 Task: Find directions from Vancouver to Banff National Park in Canada.
Action: Mouse moved to (307, 89)
Screenshot: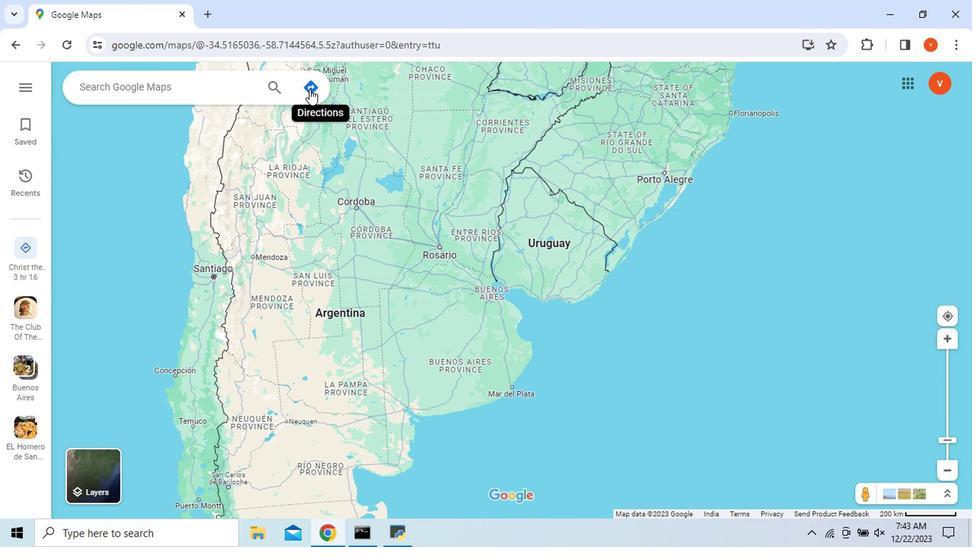 
Action: Mouse pressed left at (307, 89)
Screenshot: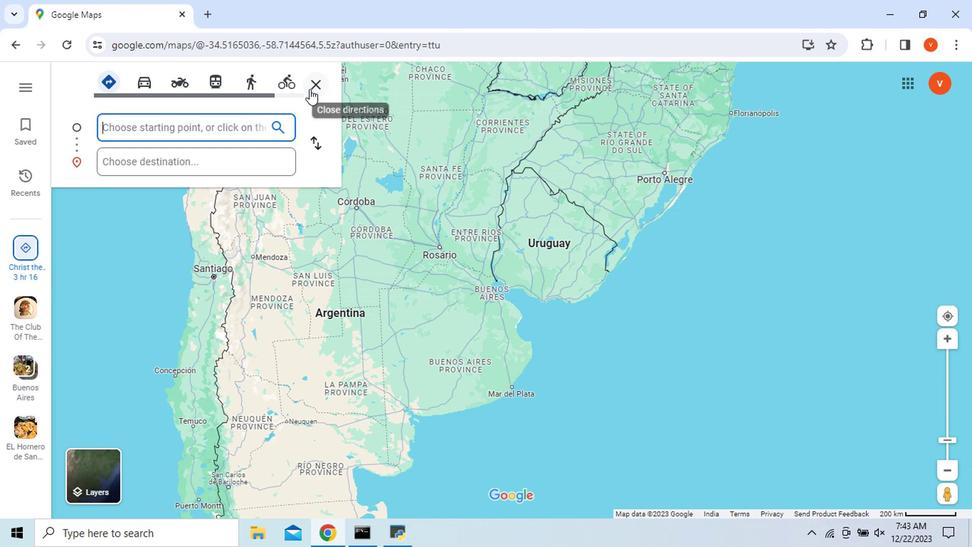 
Action: Mouse moved to (638, 547)
Screenshot: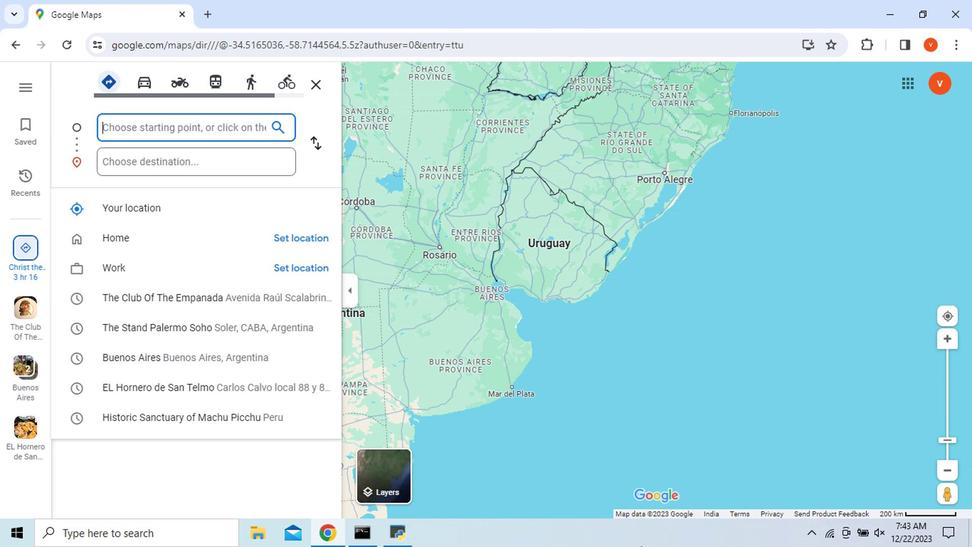 
Action: Key pressed <Key.shift>Vancouver
Screenshot: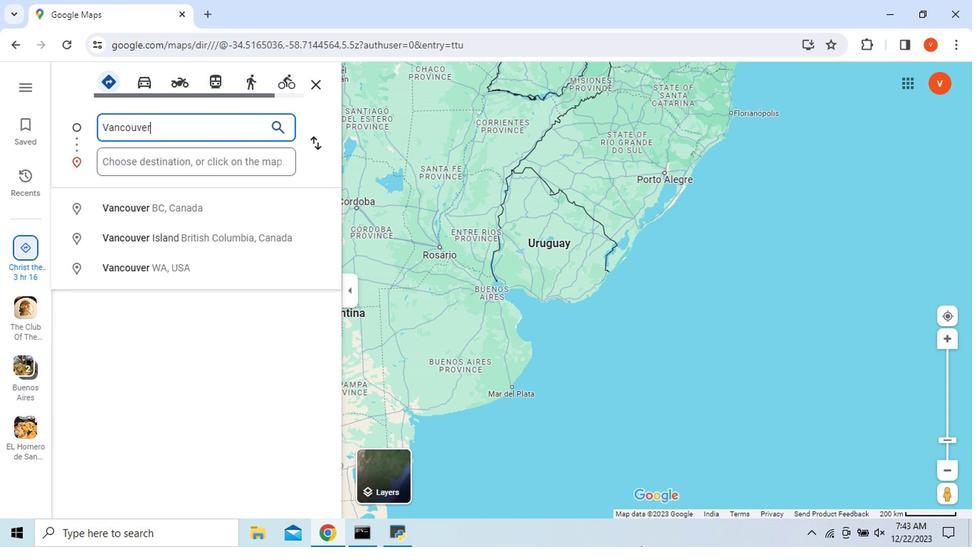 
Action: Mouse moved to (107, 203)
Screenshot: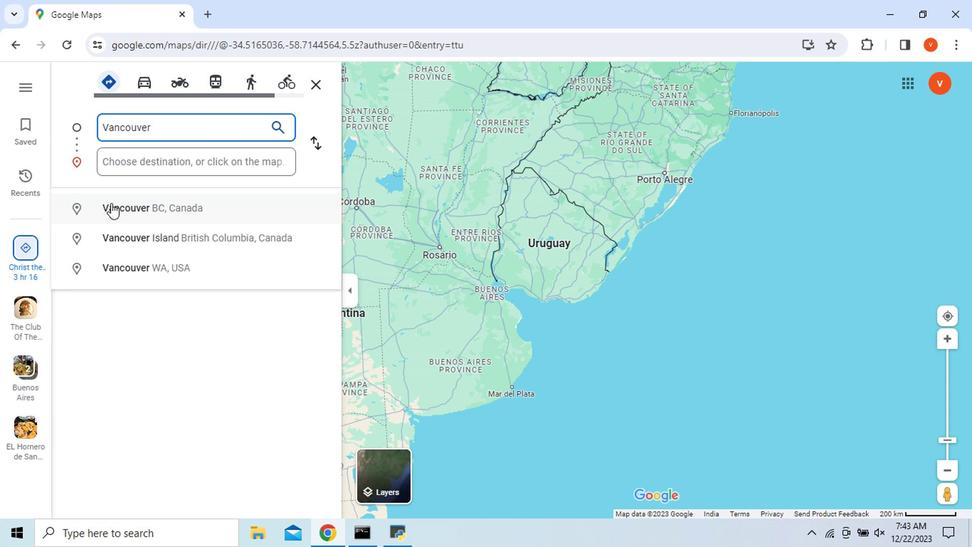 
Action: Mouse pressed left at (107, 203)
Screenshot: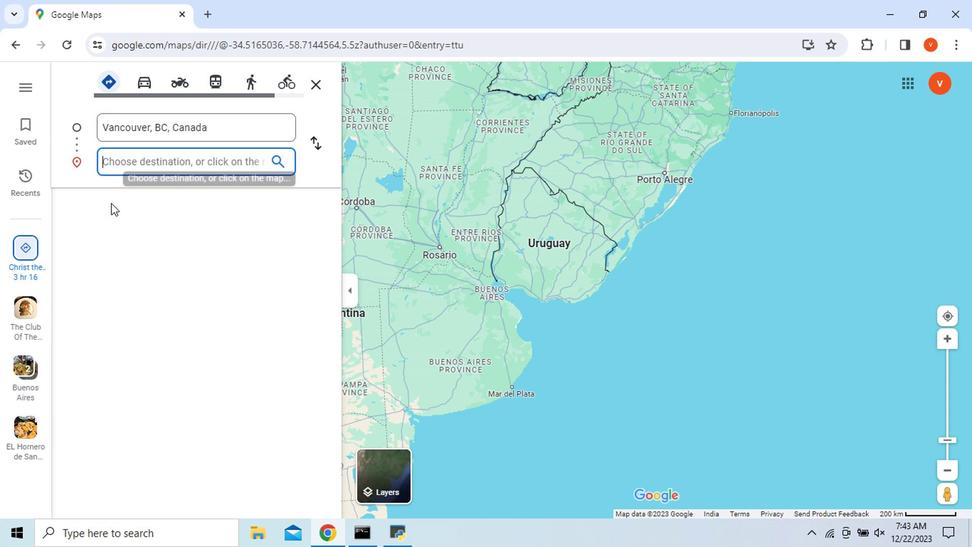 
Action: Mouse moved to (242, 548)
Screenshot: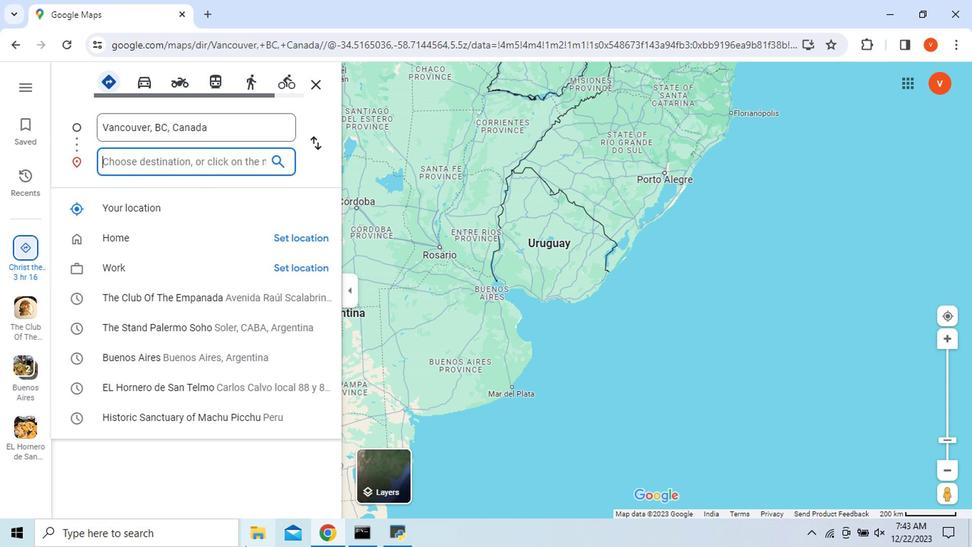 
Action: Key pressed <Key.shift>Banff
Screenshot: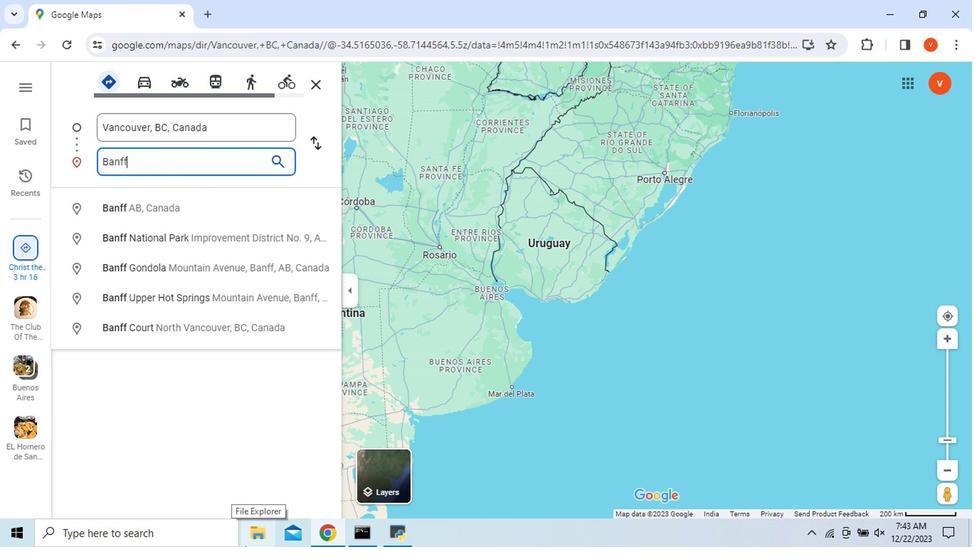 
Action: Mouse moved to (172, 235)
Screenshot: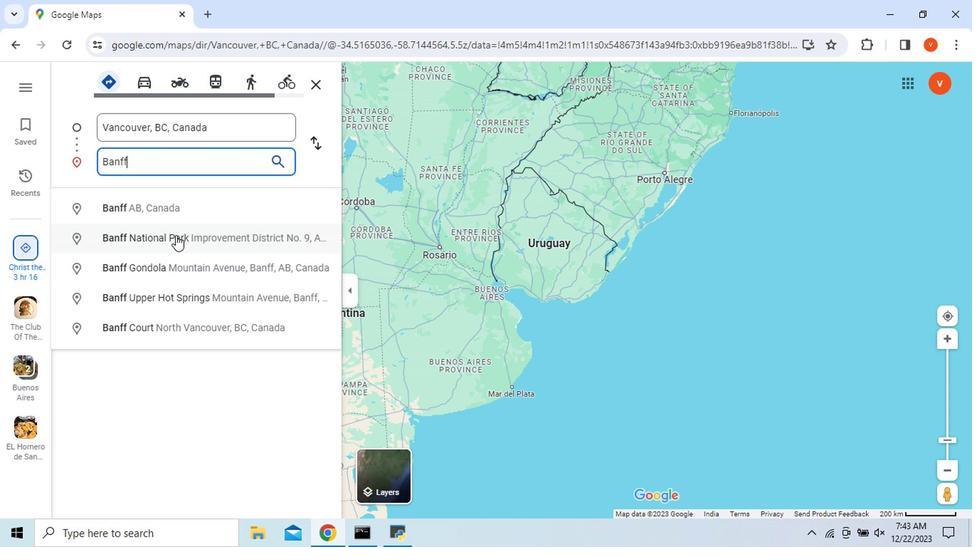 
Action: Mouse pressed left at (172, 235)
Screenshot: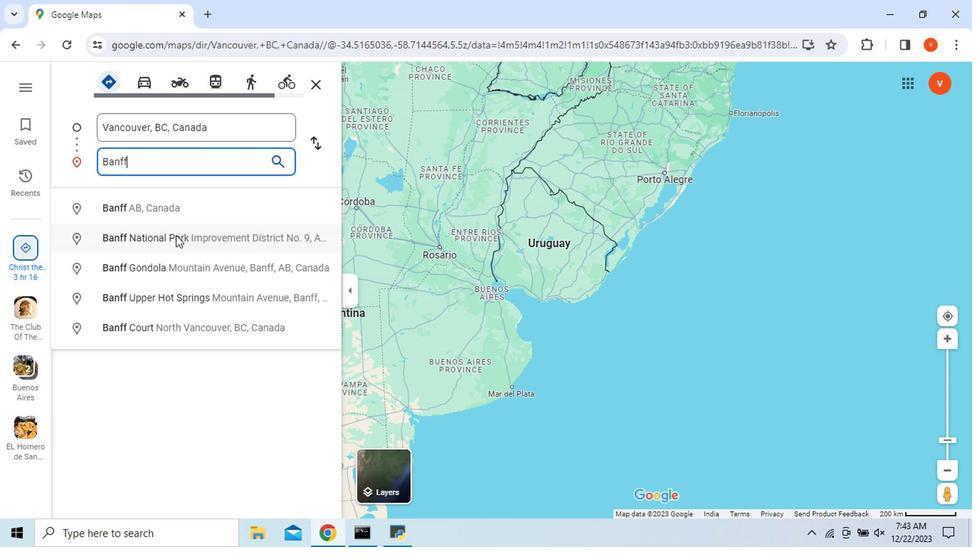 
Action: Mouse moved to (114, 399)
Screenshot: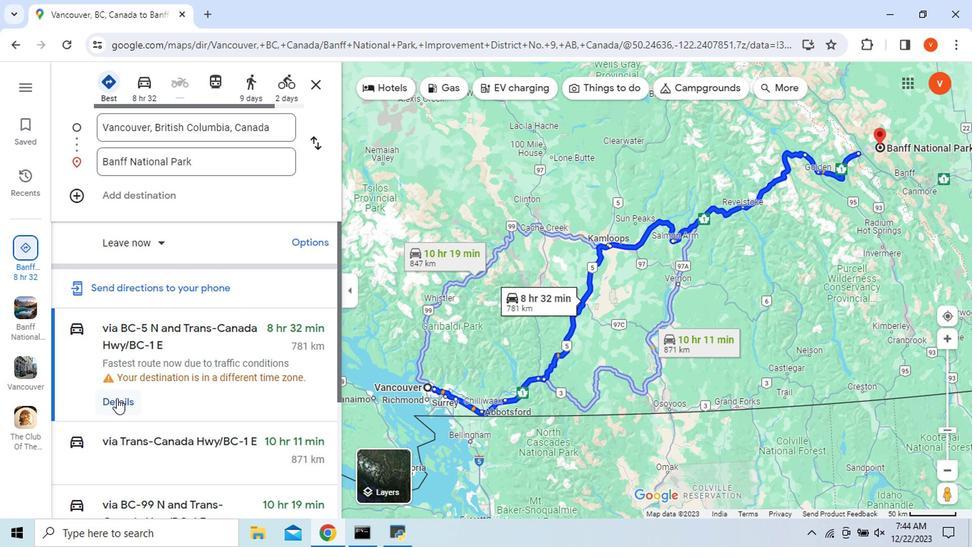 
Action: Mouse pressed left at (114, 399)
Screenshot: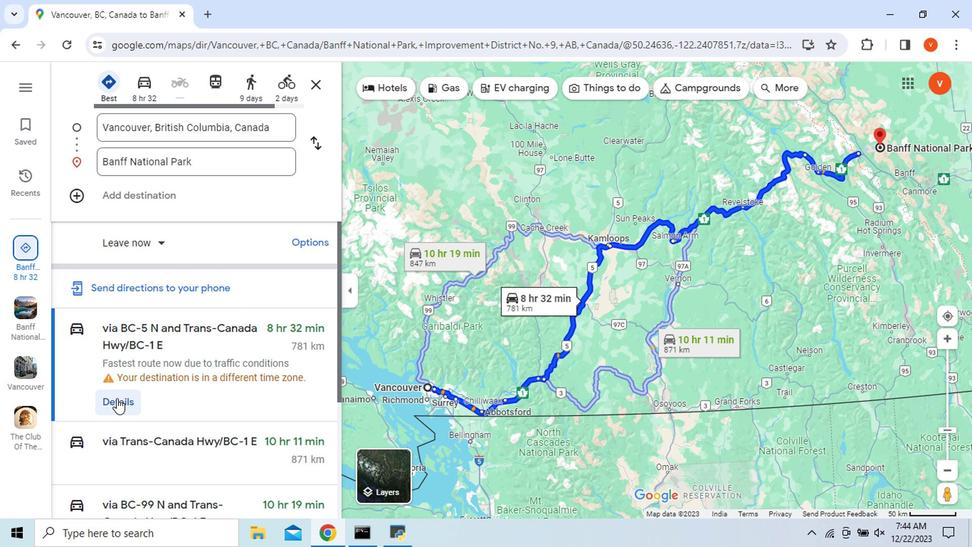 
Action: Mouse moved to (76, 278)
Screenshot: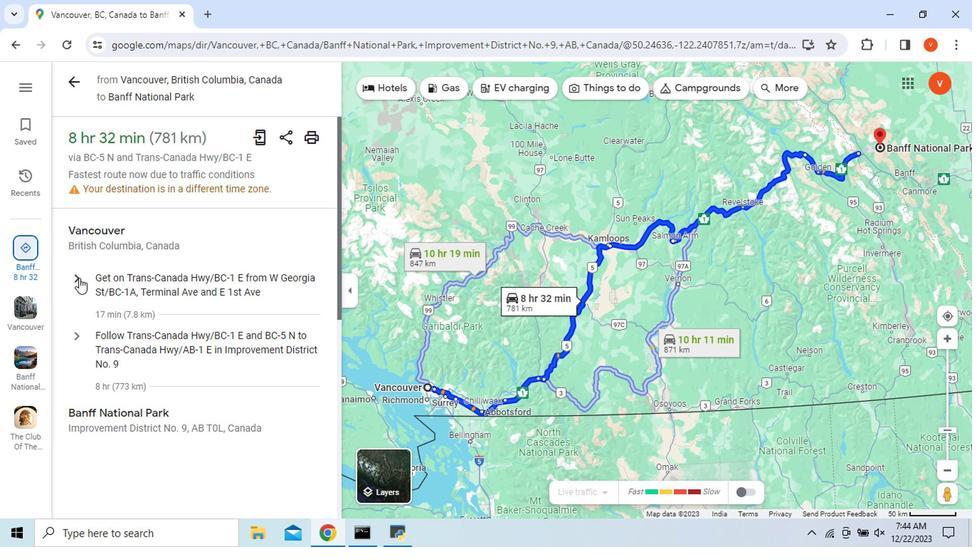 
Action: Mouse pressed left at (76, 278)
Screenshot: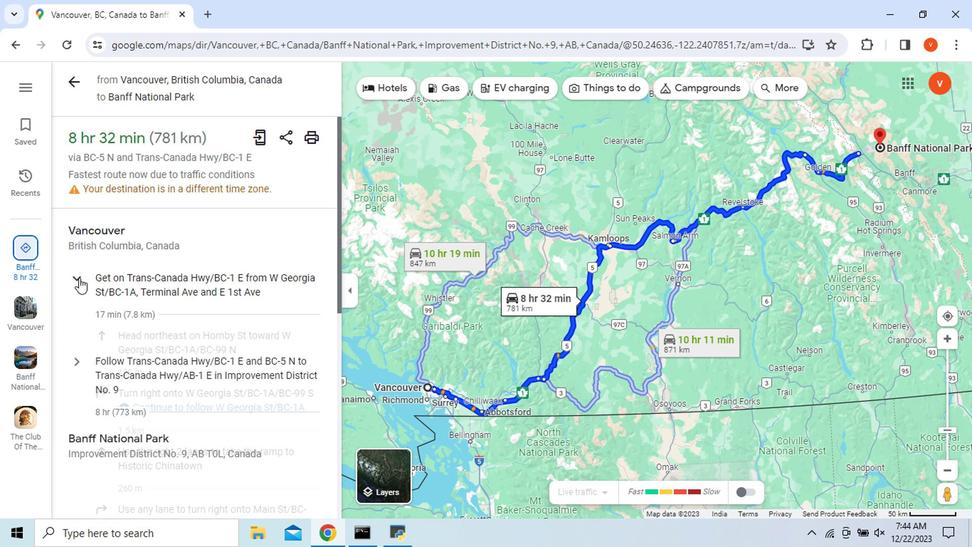 
Action: Mouse moved to (64, 307)
Screenshot: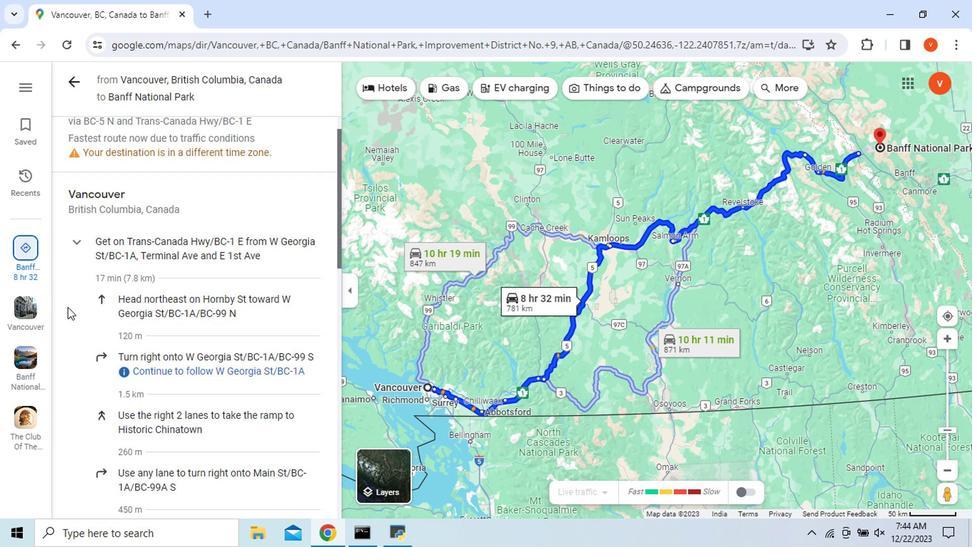 
Action: Mouse scrolled (64, 307) with delta (0, 0)
Screenshot: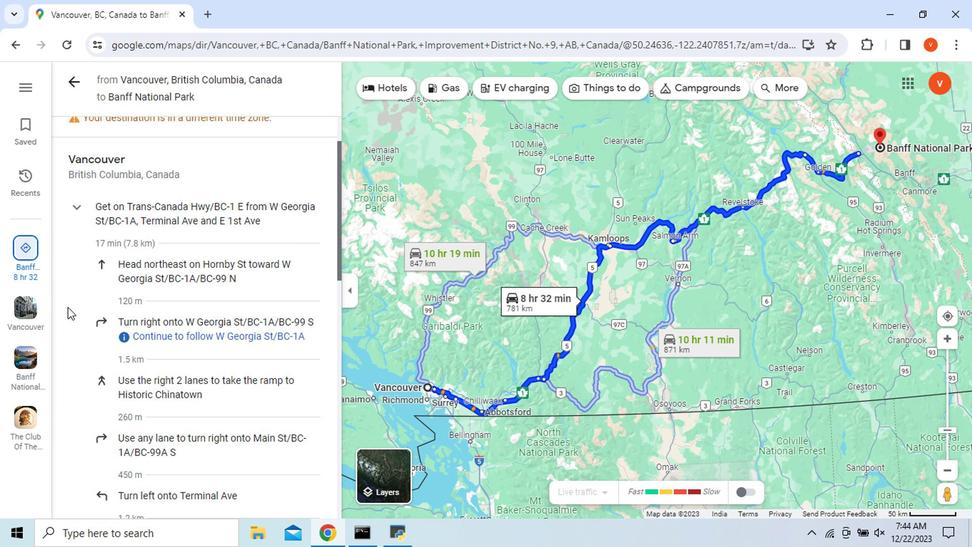 
Action: Mouse scrolled (64, 307) with delta (0, 0)
Screenshot: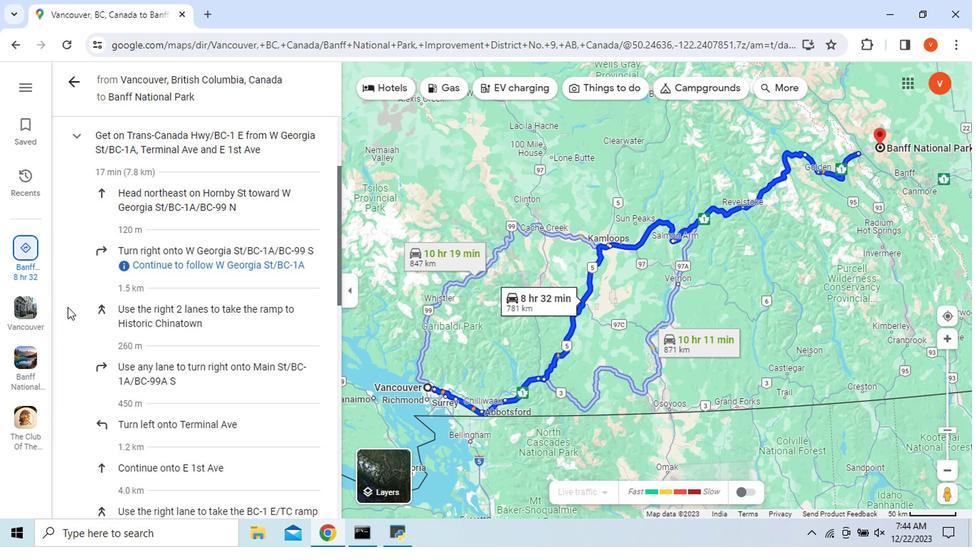 
Action: Mouse scrolled (64, 307) with delta (0, 0)
Screenshot: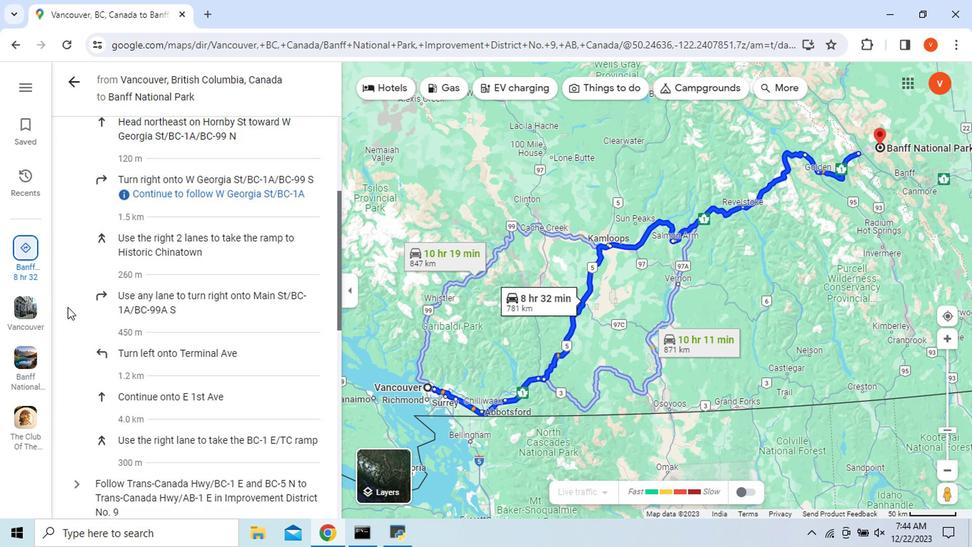 
Action: Mouse scrolled (64, 307) with delta (0, 0)
Screenshot: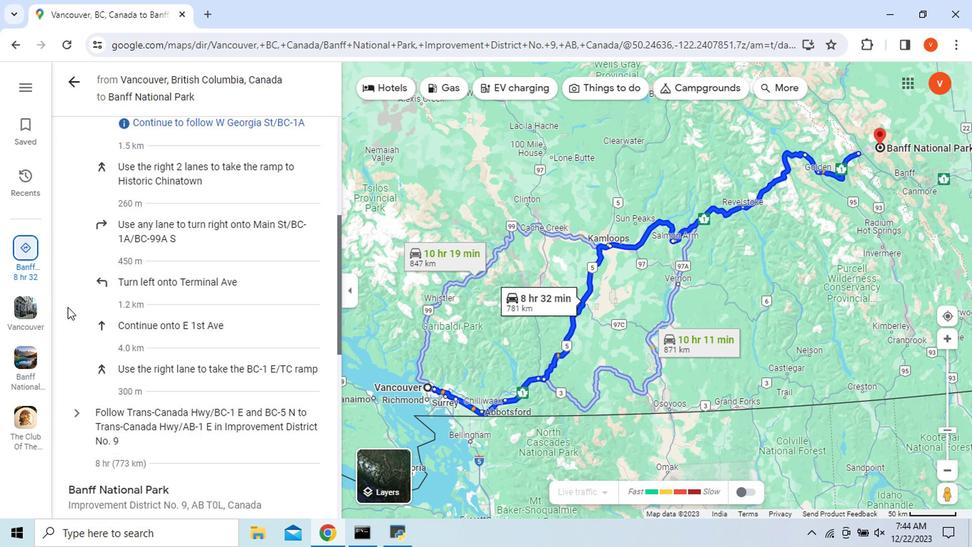 
Action: Mouse scrolled (64, 307) with delta (0, 0)
Screenshot: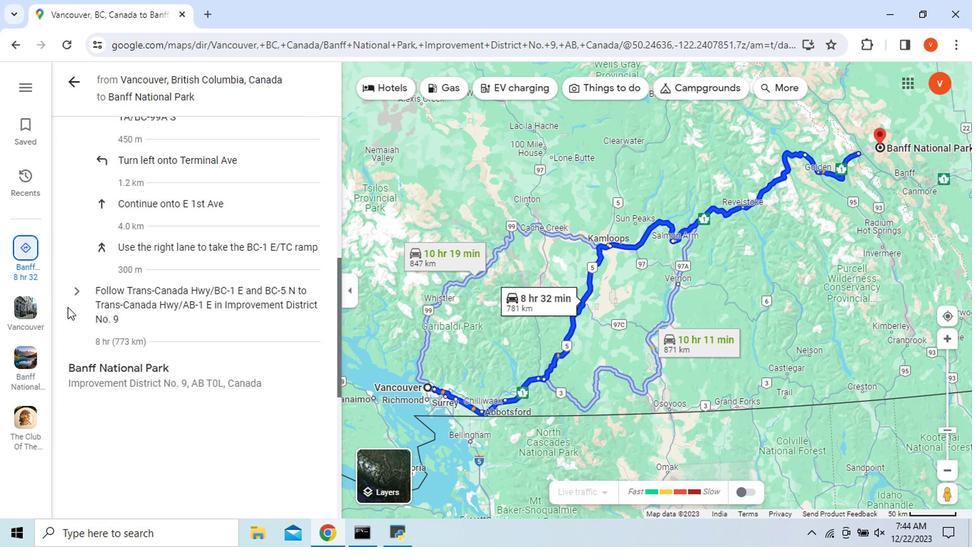 
Action: Mouse scrolled (64, 307) with delta (0, 0)
Screenshot: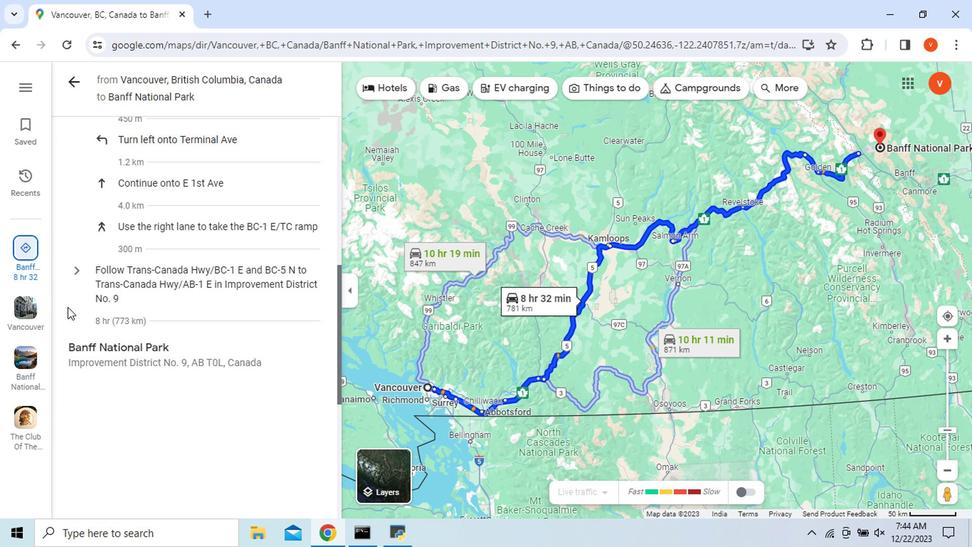 
Action: Mouse moved to (72, 267)
Screenshot: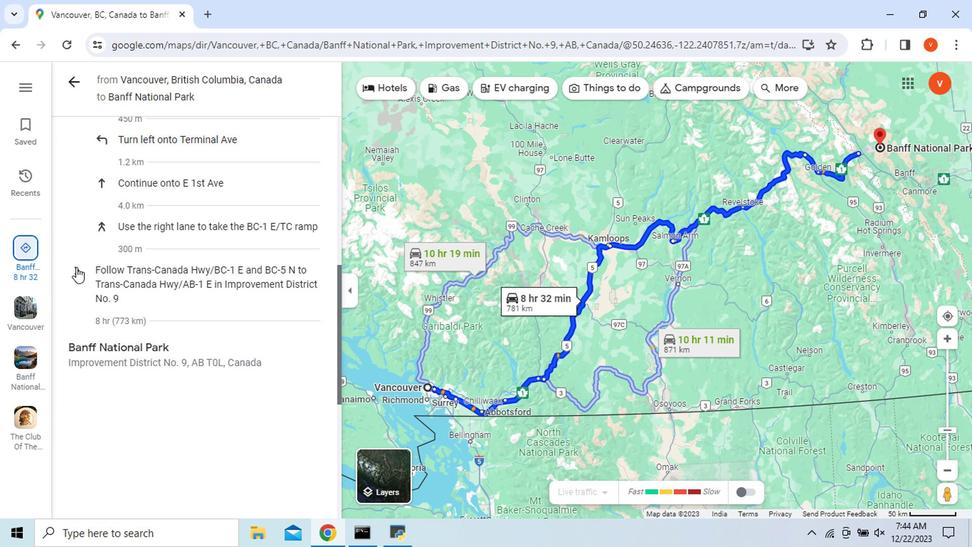 
Action: Mouse pressed left at (72, 267)
Screenshot: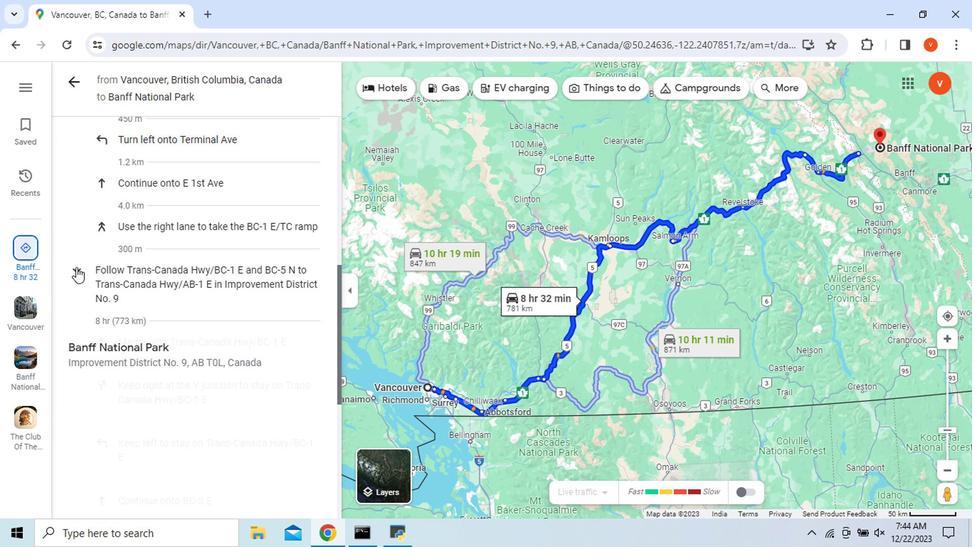 
Action: Mouse moved to (56, 305)
Screenshot: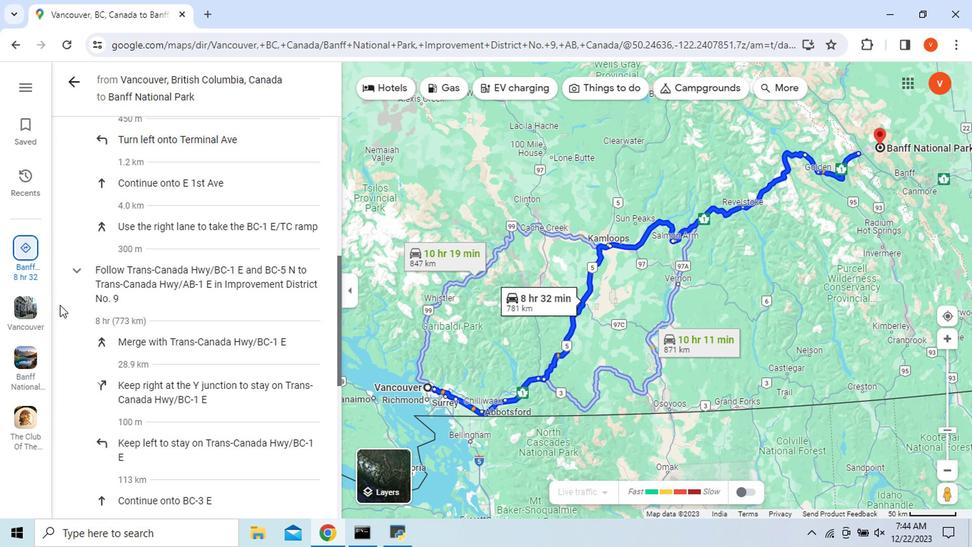 
Action: Mouse scrolled (56, 305) with delta (0, 0)
Screenshot: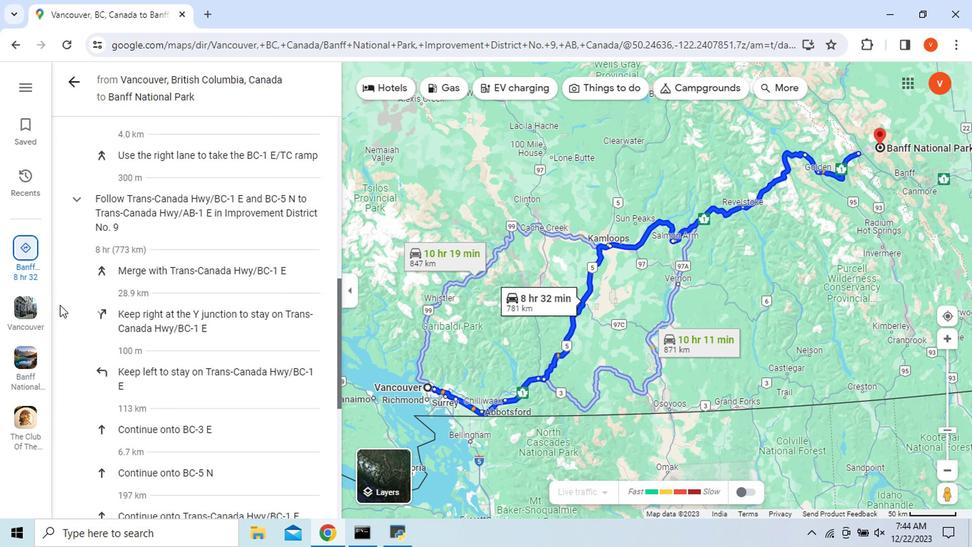 
Action: Mouse scrolled (56, 305) with delta (0, 0)
Screenshot: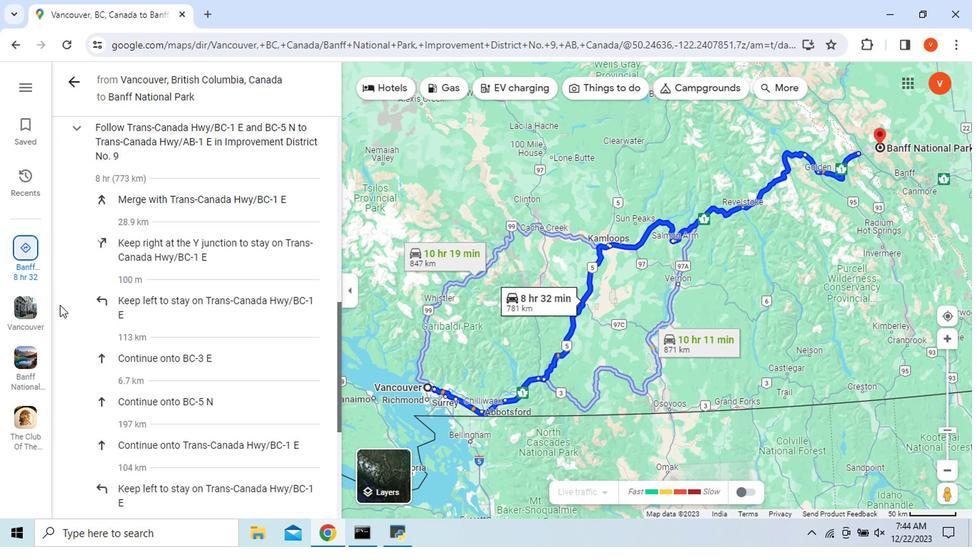 
Action: Mouse scrolled (56, 305) with delta (0, 0)
Screenshot: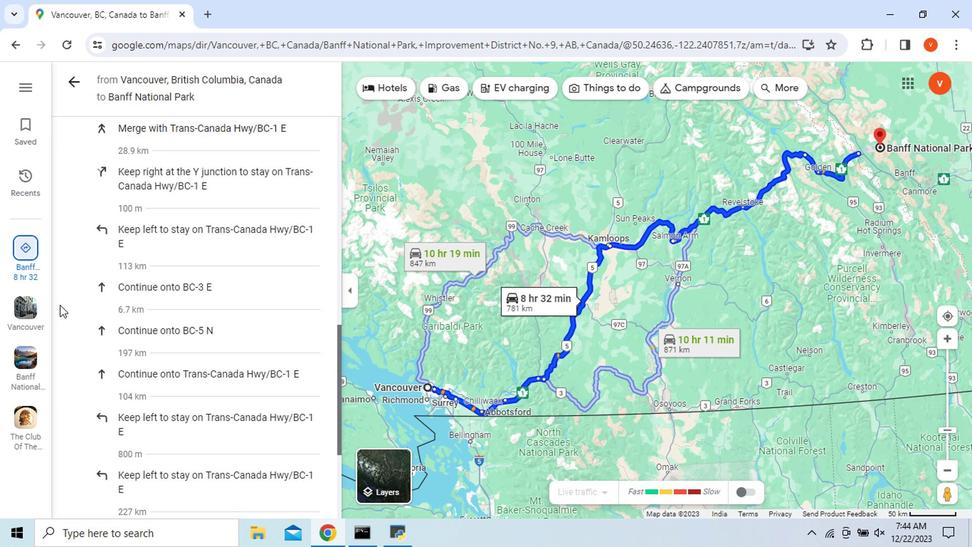 
Action: Mouse scrolled (56, 305) with delta (0, 0)
Screenshot: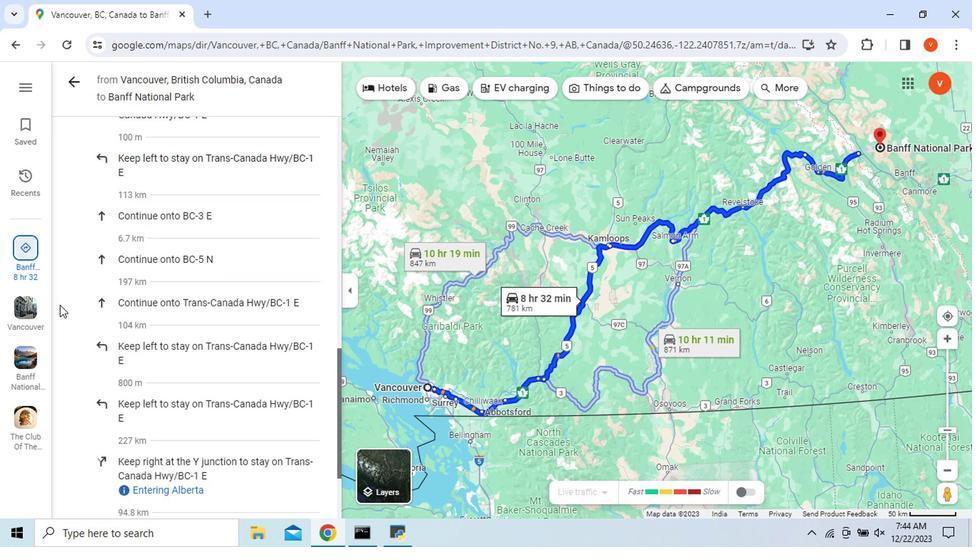 
Action: Mouse scrolled (56, 305) with delta (0, 0)
Screenshot: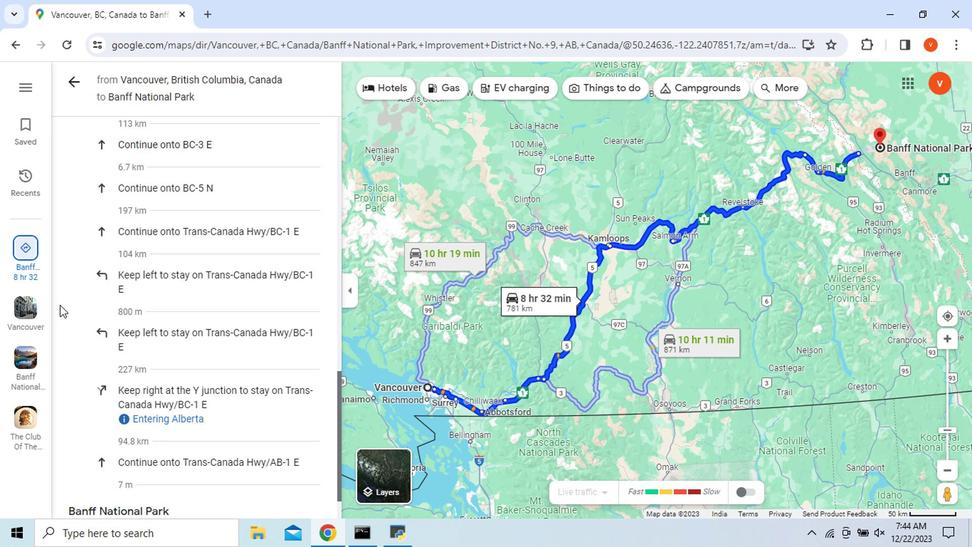 
Action: Mouse scrolled (56, 305) with delta (0, 0)
Screenshot: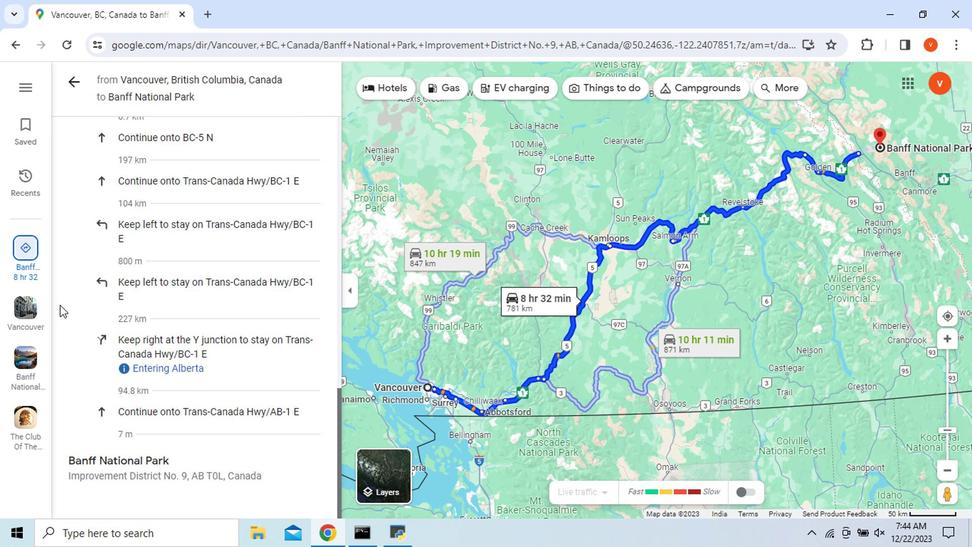 
Action: Mouse moved to (70, 87)
Screenshot: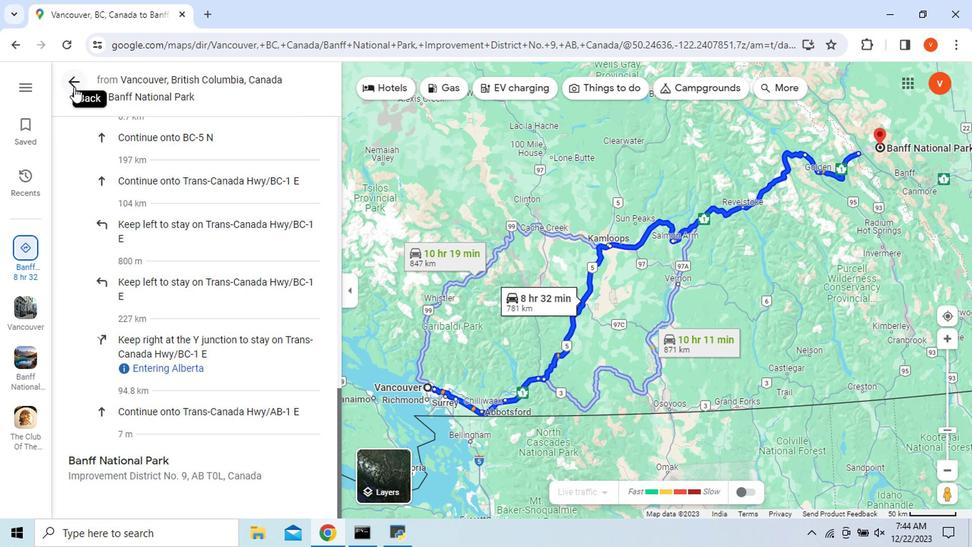
Action: Mouse pressed left at (70, 87)
Screenshot: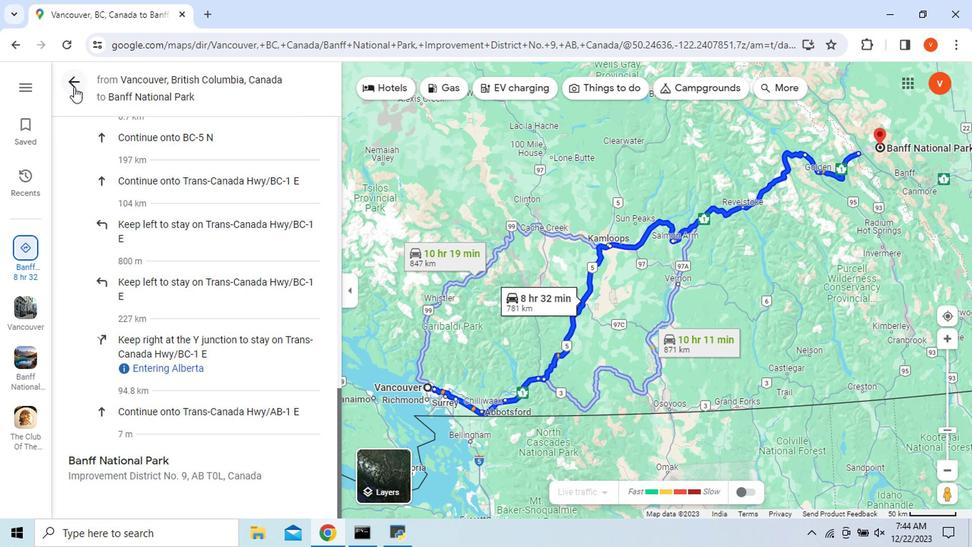
Action: Mouse moved to (147, 351)
Screenshot: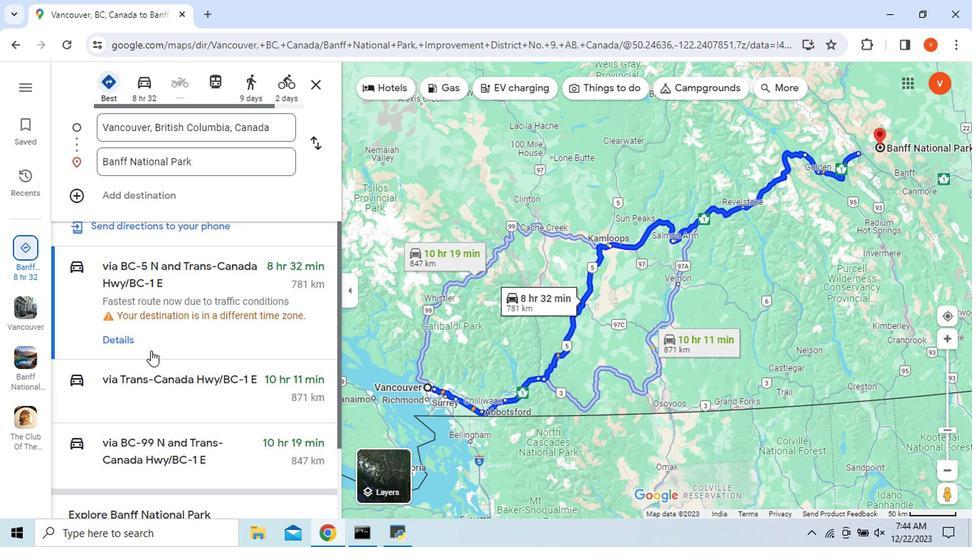 
Action: Mouse scrolled (147, 350) with delta (0, 0)
Screenshot: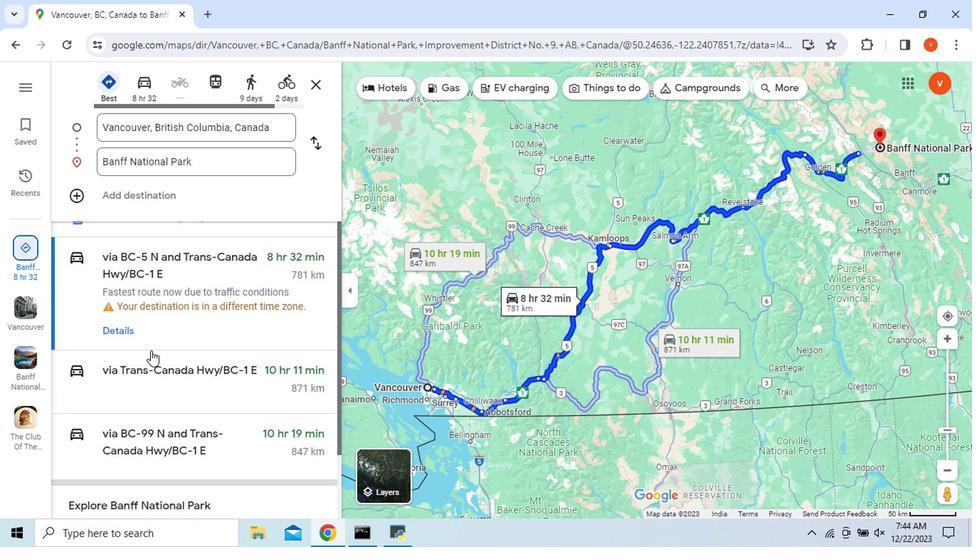 
Action: Mouse moved to (172, 397)
Screenshot: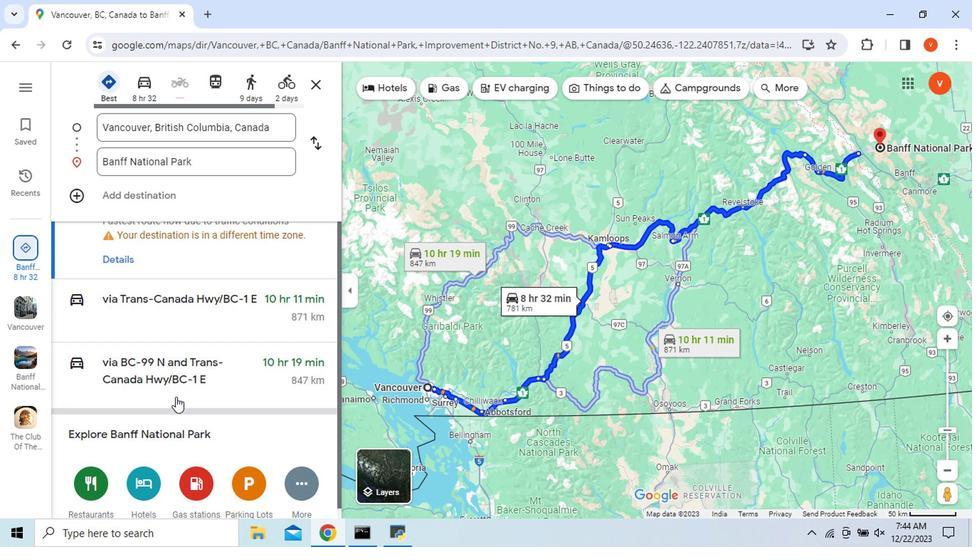 
Action: Mouse scrolled (172, 397) with delta (0, 0)
Screenshot: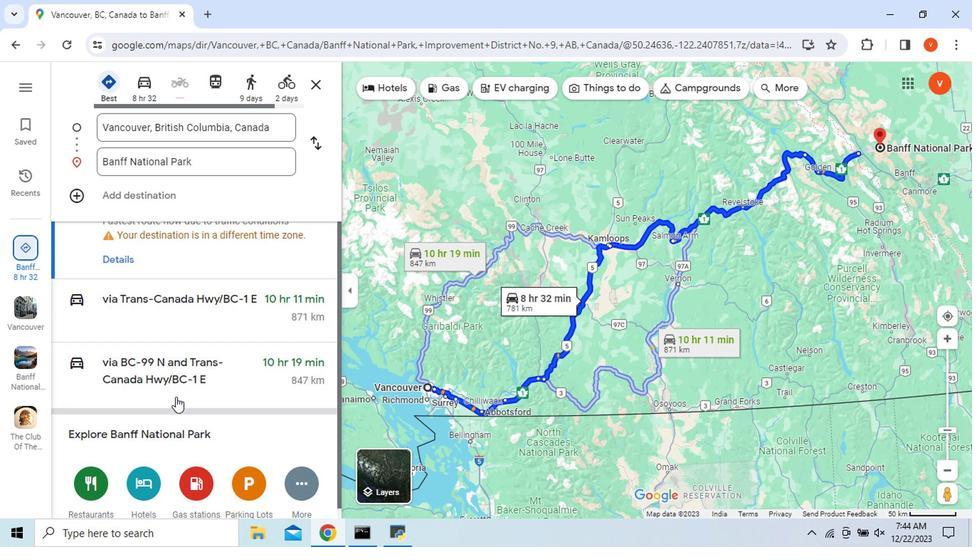 
Action: Mouse moved to (166, 325)
Screenshot: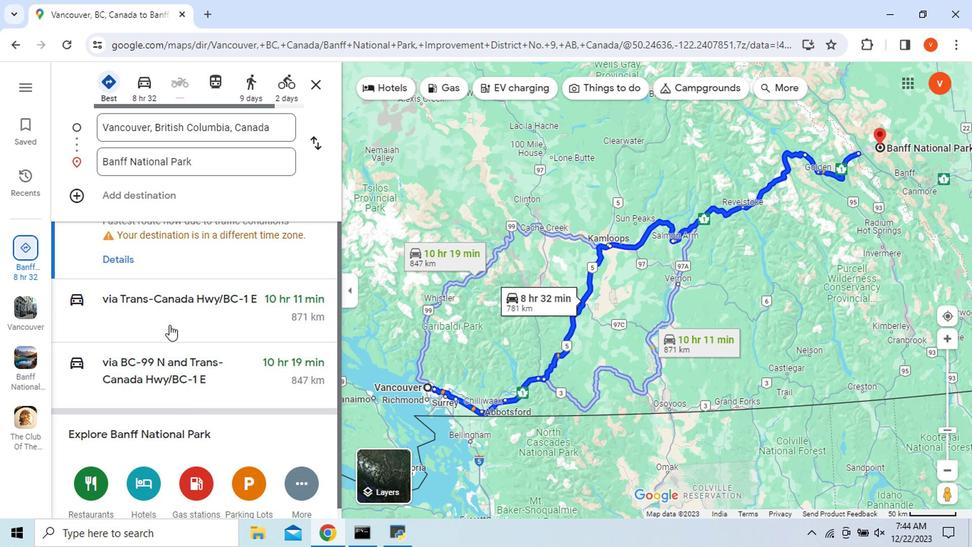 
Action: Mouse pressed left at (166, 325)
Screenshot: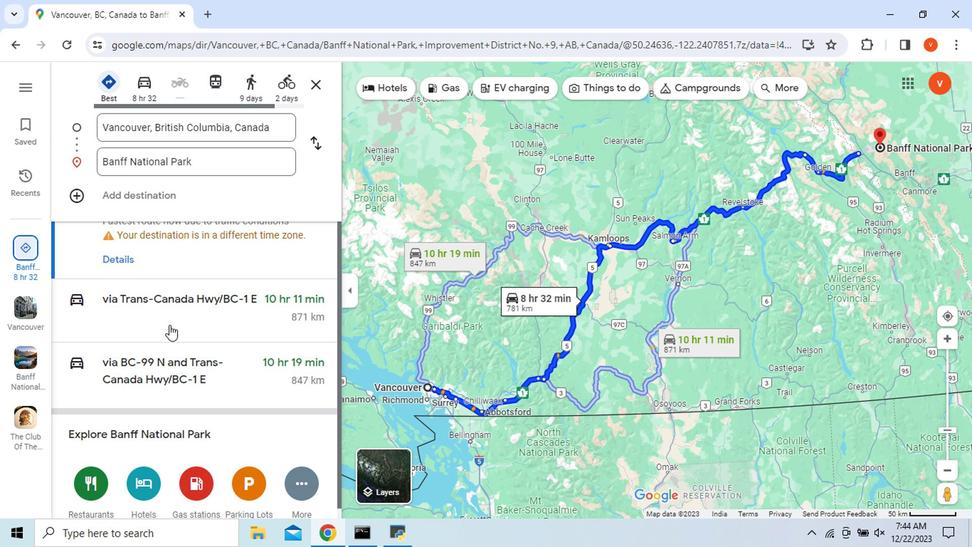 
Action: Mouse scrolled (166, 326) with delta (0, 0)
Screenshot: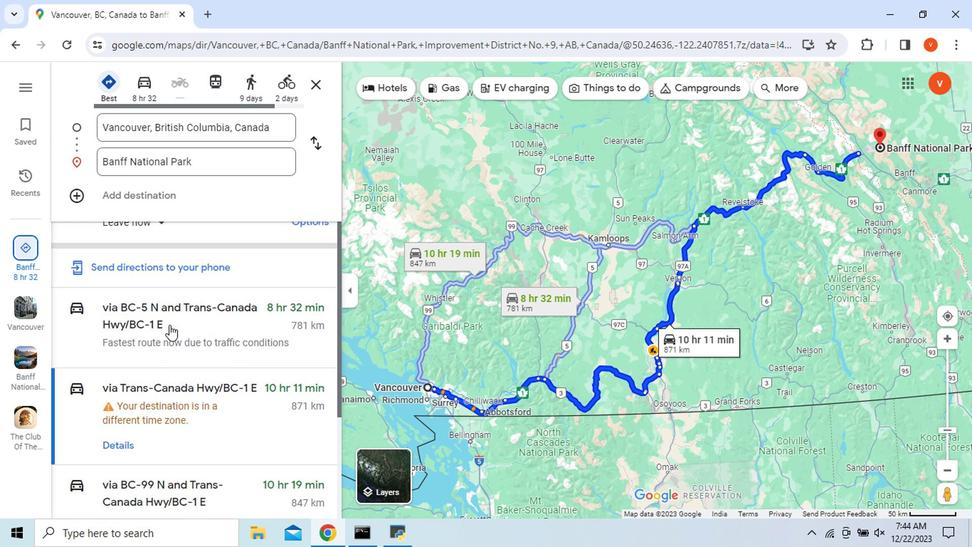 
Action: Mouse scrolled (166, 326) with delta (0, 0)
Screenshot: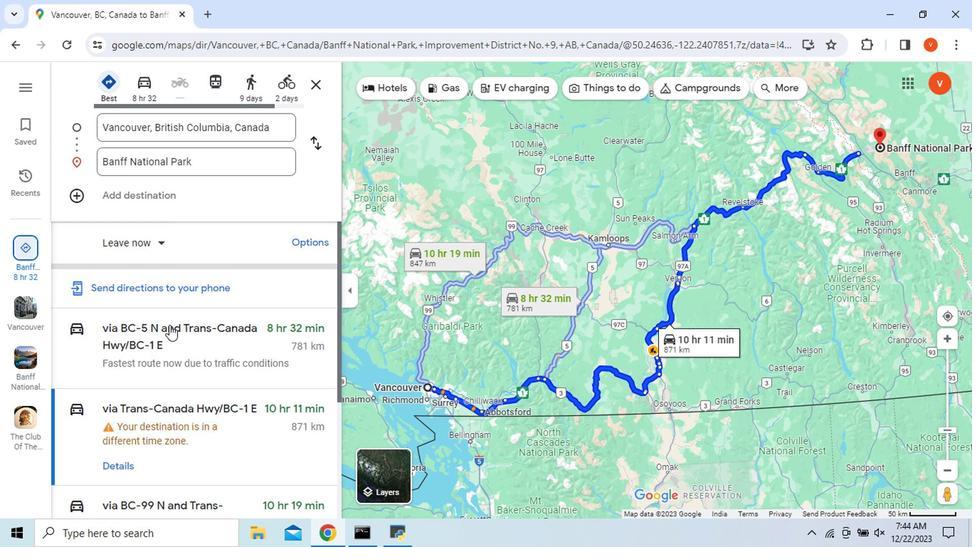 
Action: Mouse moved to (129, 472)
Screenshot: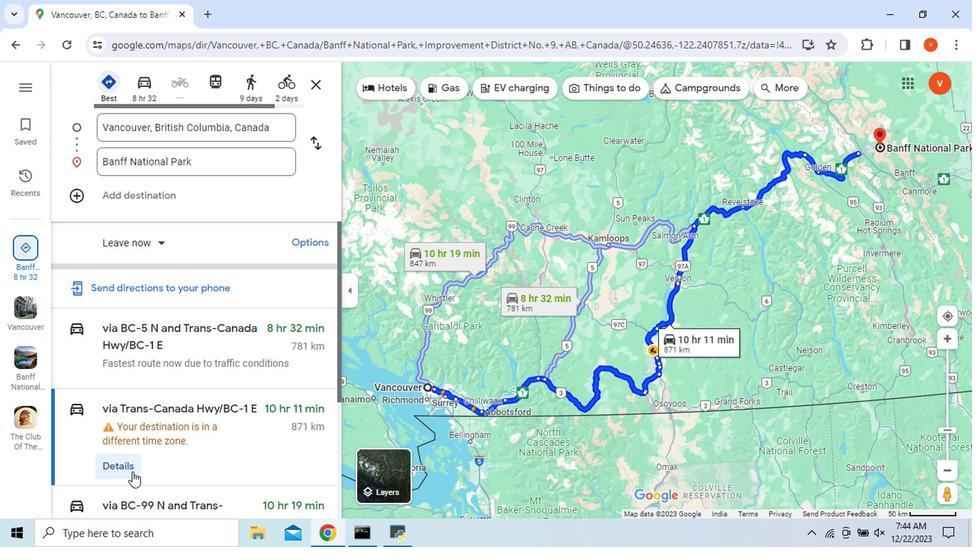 
Action: Mouse pressed left at (129, 472)
Screenshot: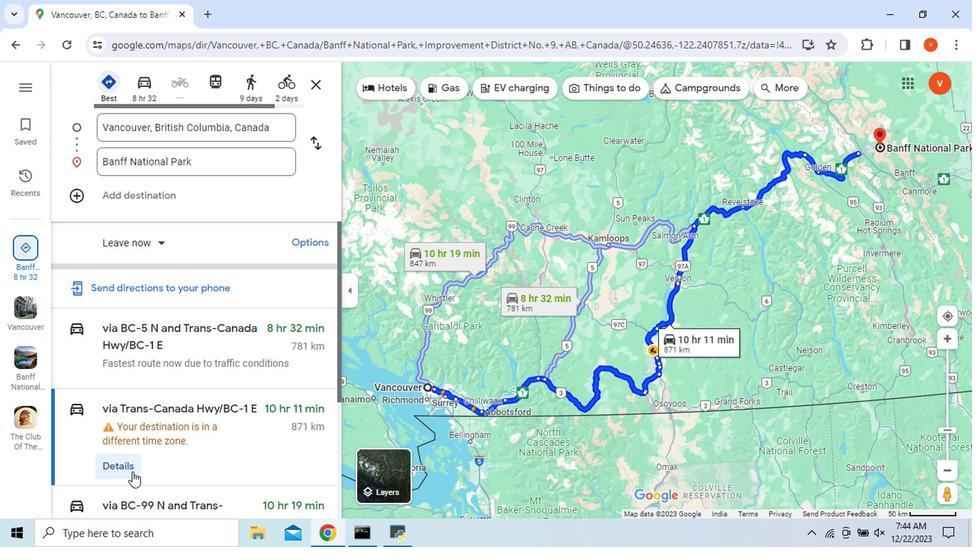 
Action: Mouse moved to (70, 271)
Screenshot: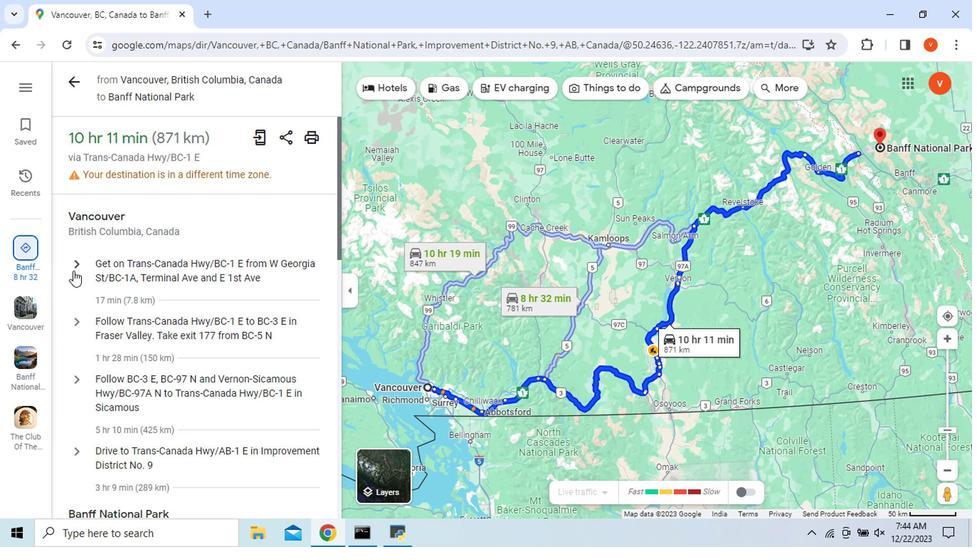 
Action: Mouse pressed left at (70, 271)
Screenshot: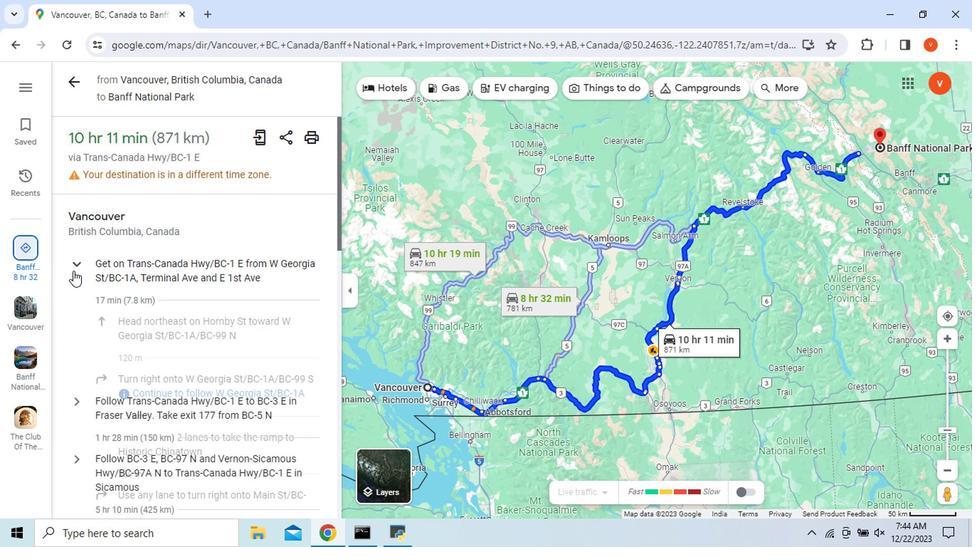 
Action: Mouse moved to (66, 322)
Screenshot: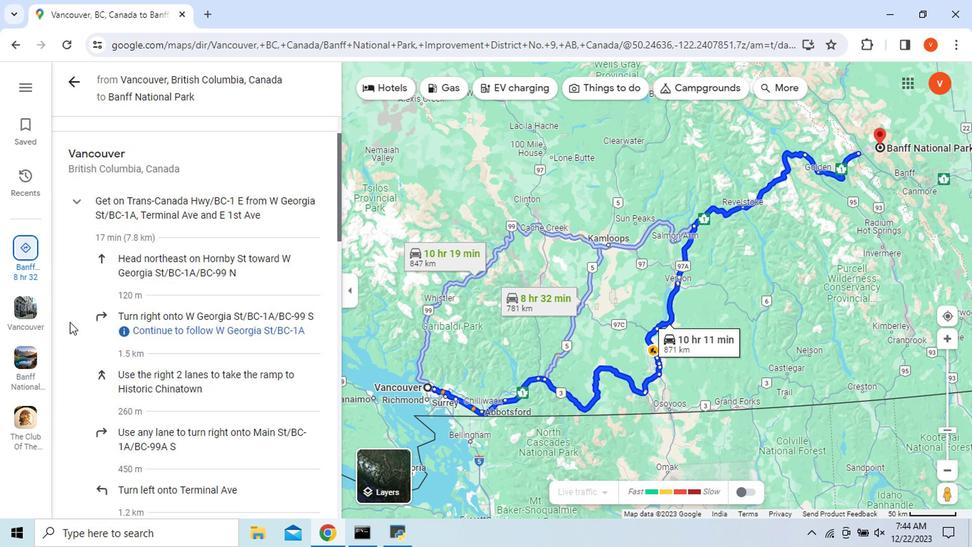 
Action: Mouse scrolled (66, 322) with delta (0, 0)
Screenshot: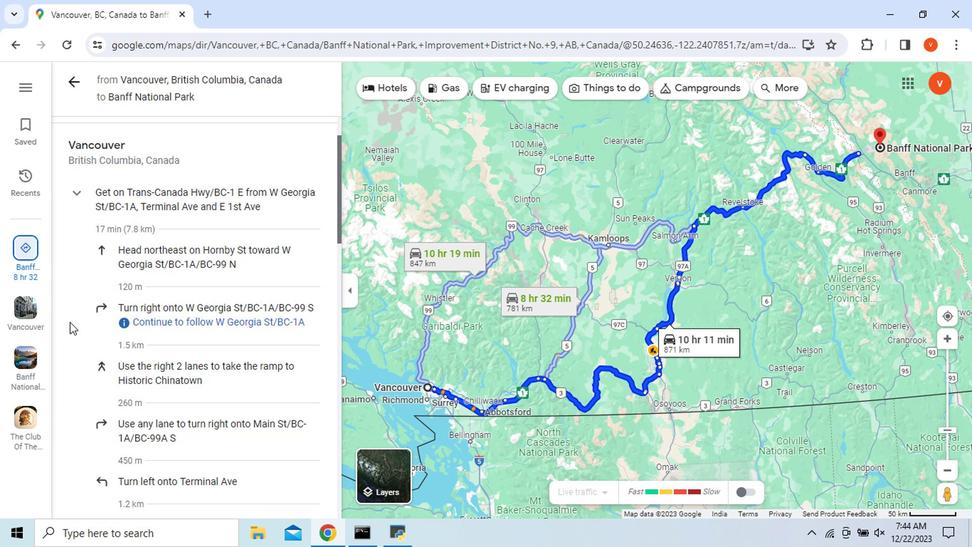 
Action: Mouse scrolled (66, 322) with delta (0, 0)
Screenshot: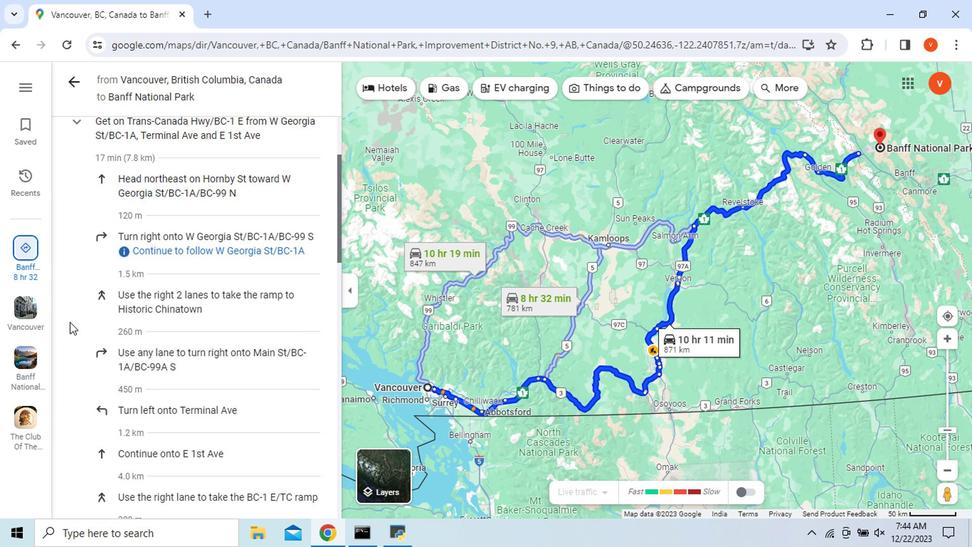 
Action: Mouse scrolled (66, 322) with delta (0, 0)
Screenshot: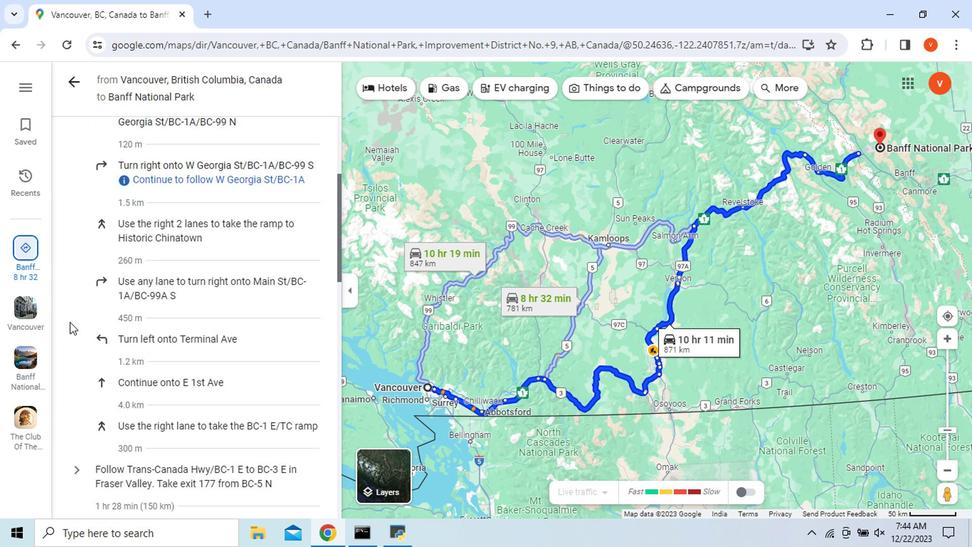
Action: Mouse scrolled (66, 322) with delta (0, 0)
Screenshot: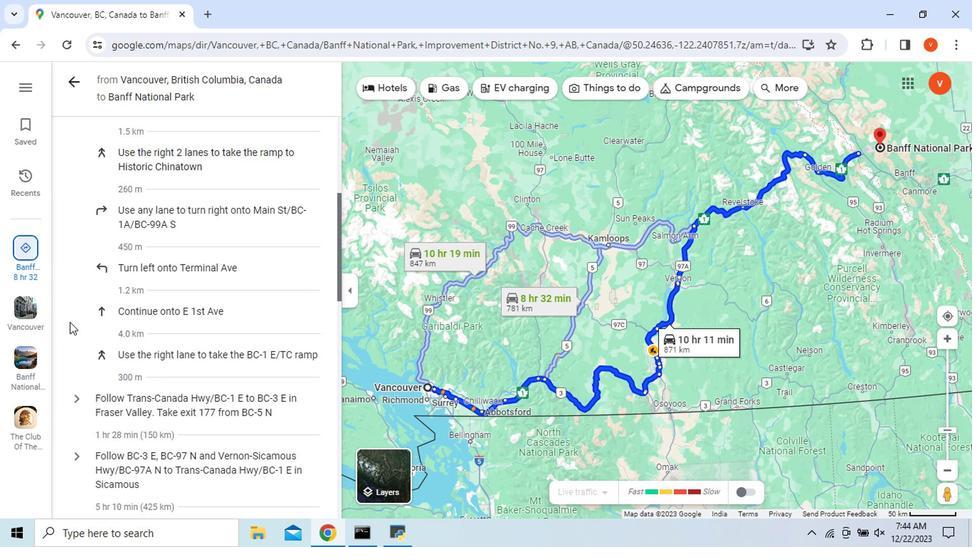 
Action: Mouse moved to (72, 402)
Screenshot: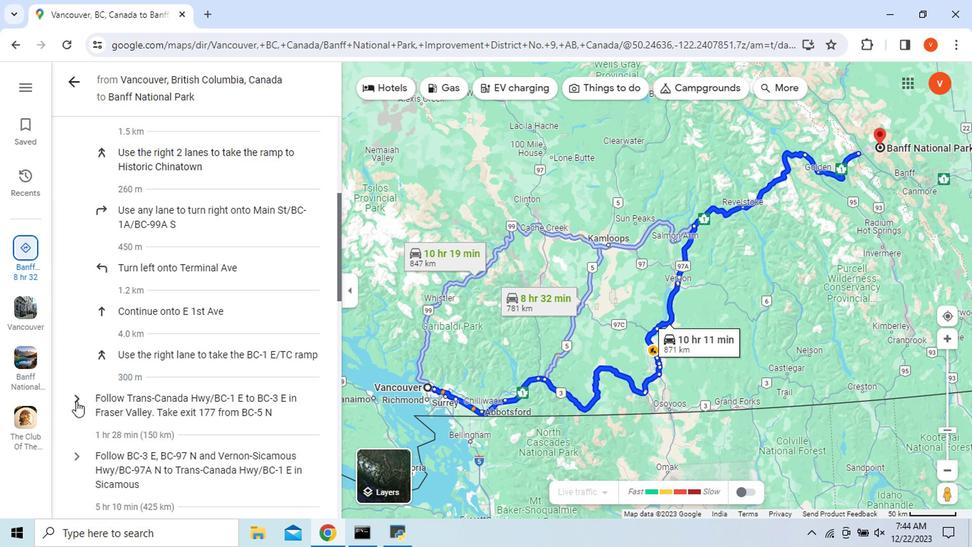 
Action: Mouse pressed left at (72, 402)
Screenshot: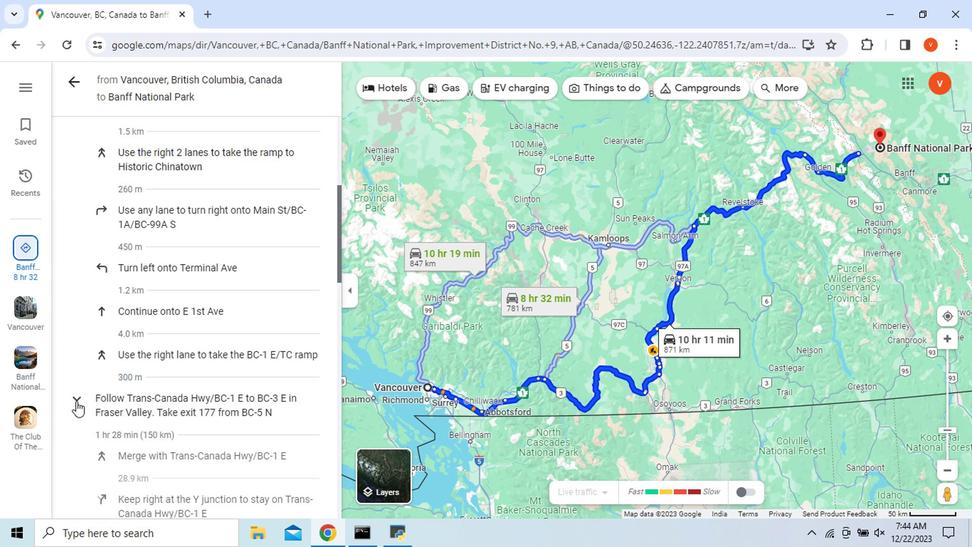 
Action: Mouse scrolled (72, 401) with delta (0, -1)
Screenshot: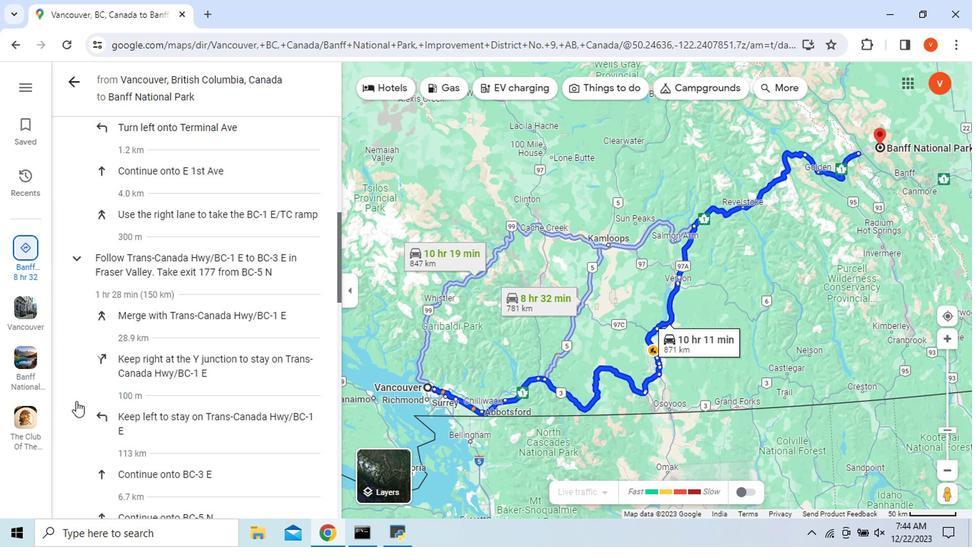 
Action: Mouse scrolled (72, 401) with delta (0, -1)
Screenshot: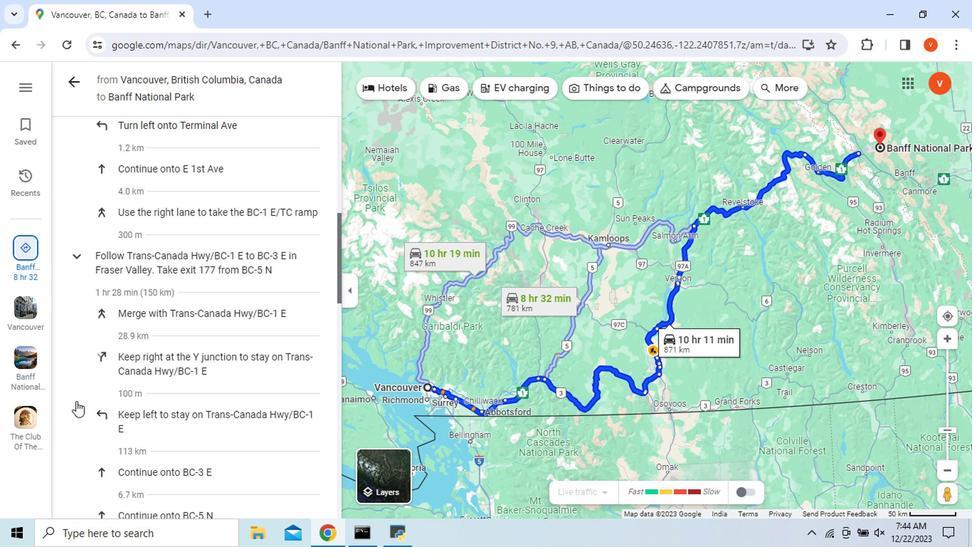 
Action: Mouse scrolled (72, 401) with delta (0, -1)
Screenshot: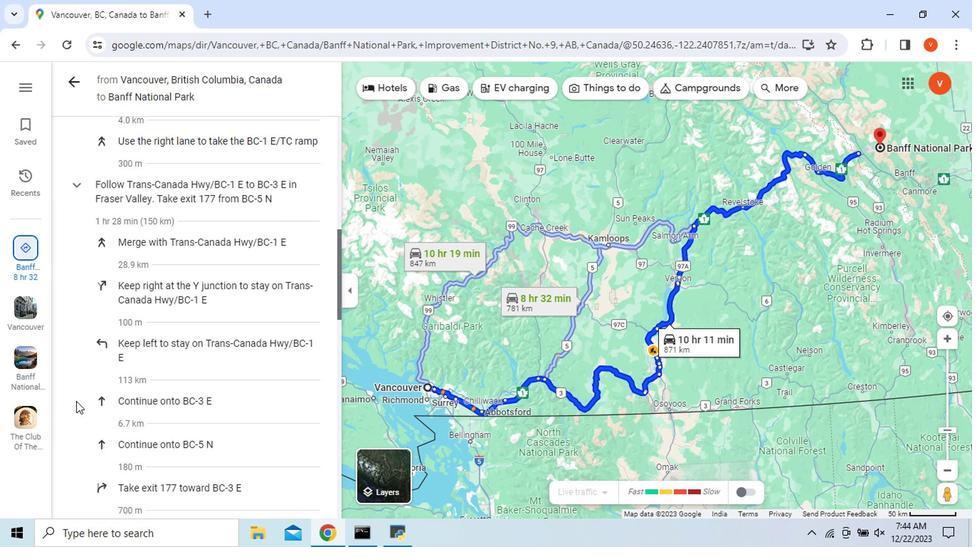 
Action: Mouse scrolled (72, 401) with delta (0, -1)
Screenshot: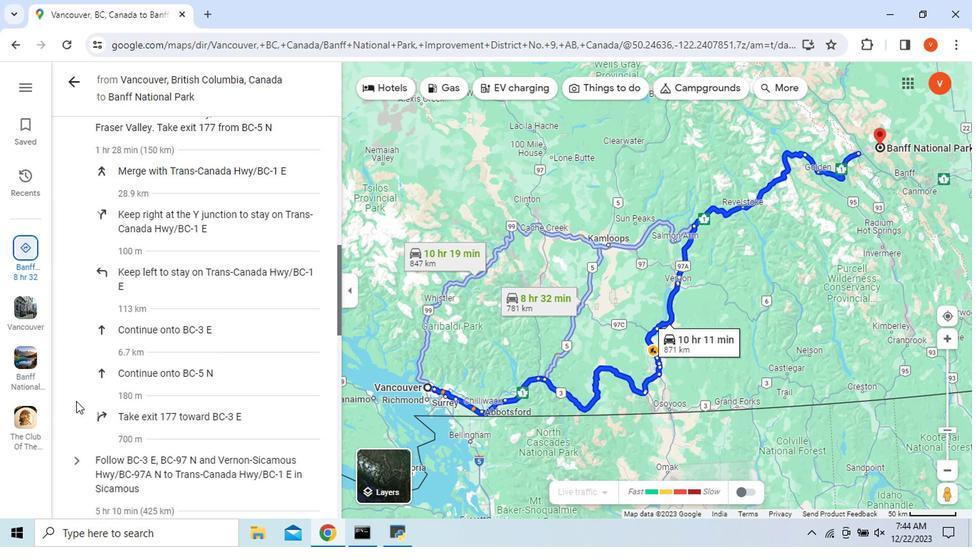 
Action: Mouse scrolled (72, 401) with delta (0, -1)
Screenshot: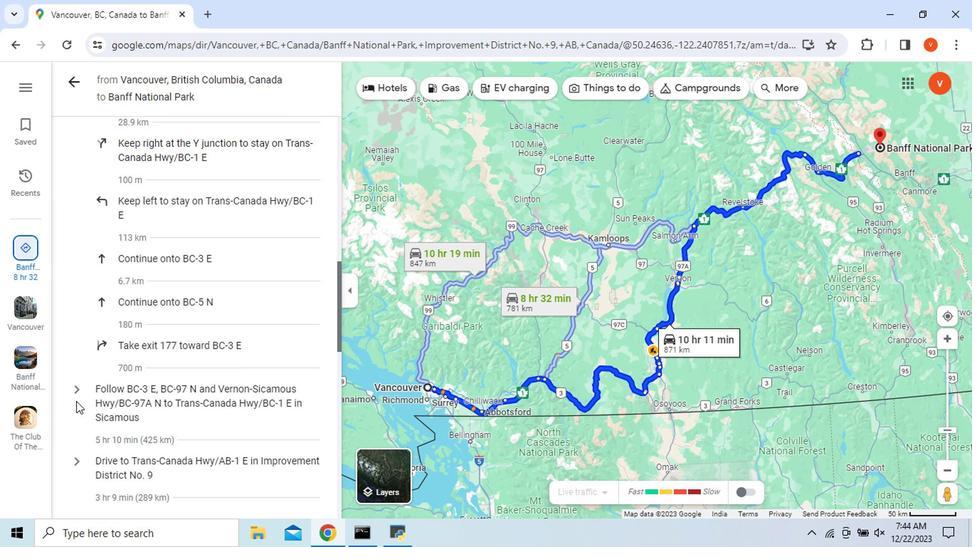 
Action: Mouse moved to (73, 390)
Screenshot: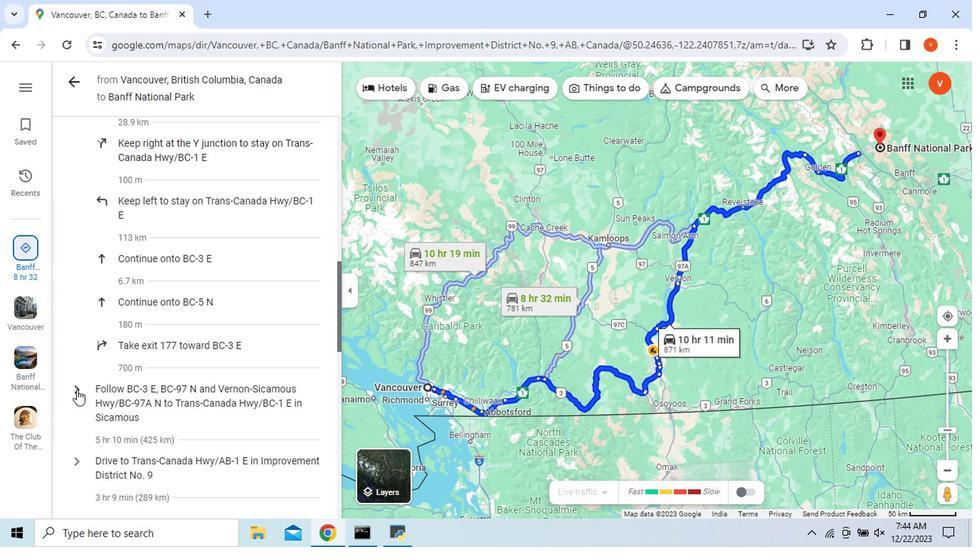 
Action: Mouse pressed left at (73, 390)
Screenshot: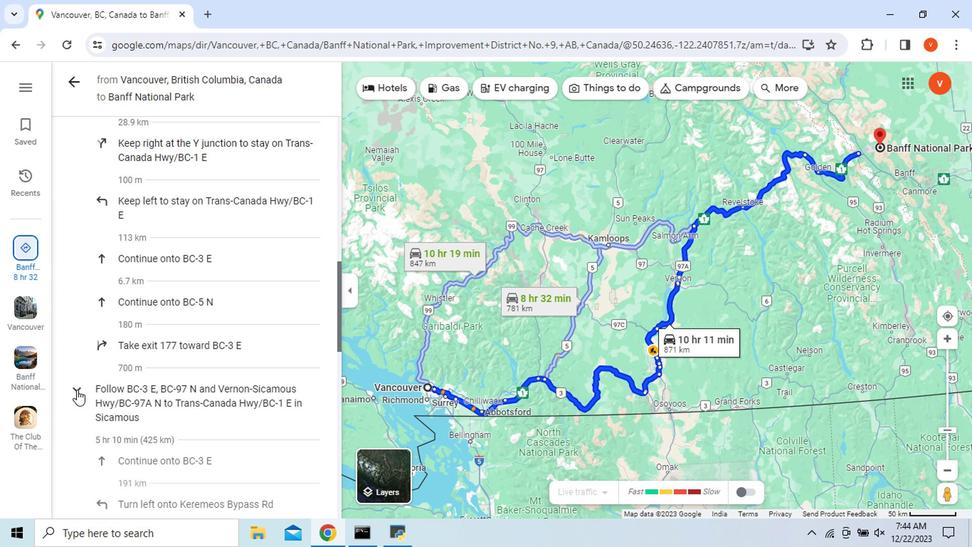 
Action: Mouse scrolled (73, 390) with delta (0, 0)
Screenshot: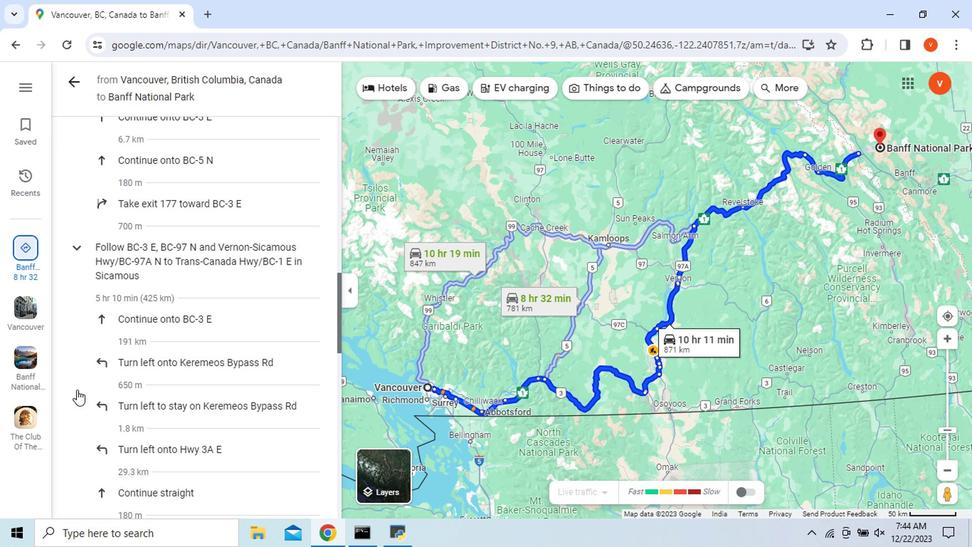 
Action: Mouse scrolled (73, 390) with delta (0, 0)
Screenshot: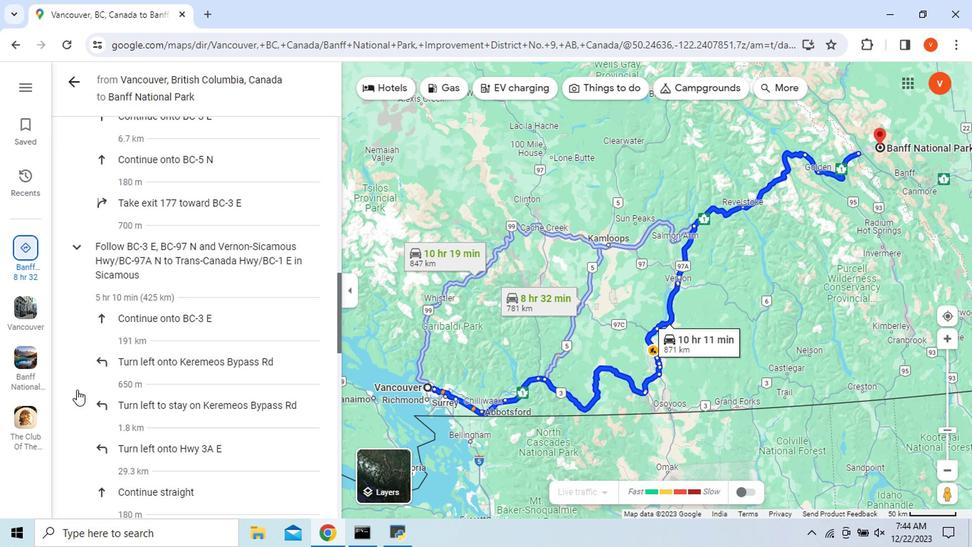 
Action: Mouse scrolled (73, 390) with delta (0, 0)
Screenshot: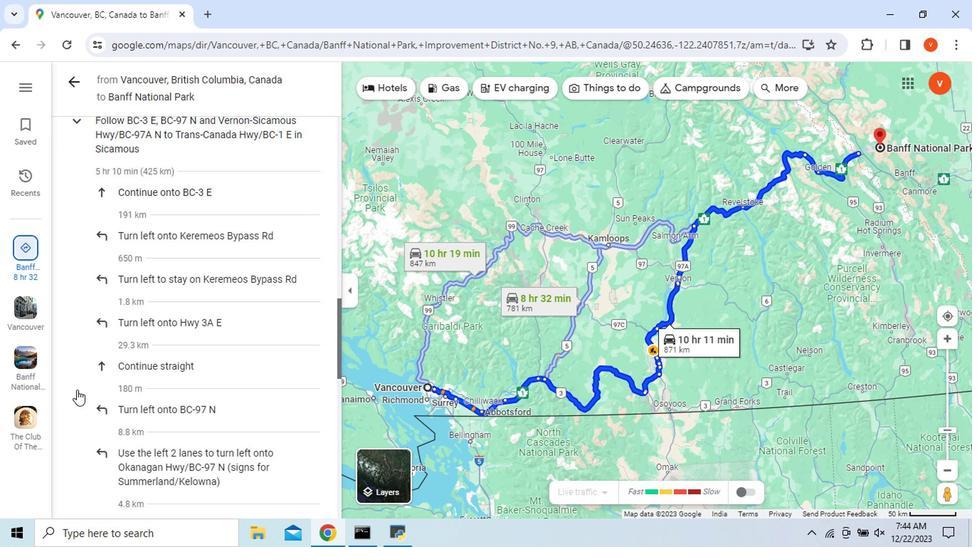 
Action: Mouse scrolled (73, 390) with delta (0, 0)
Screenshot: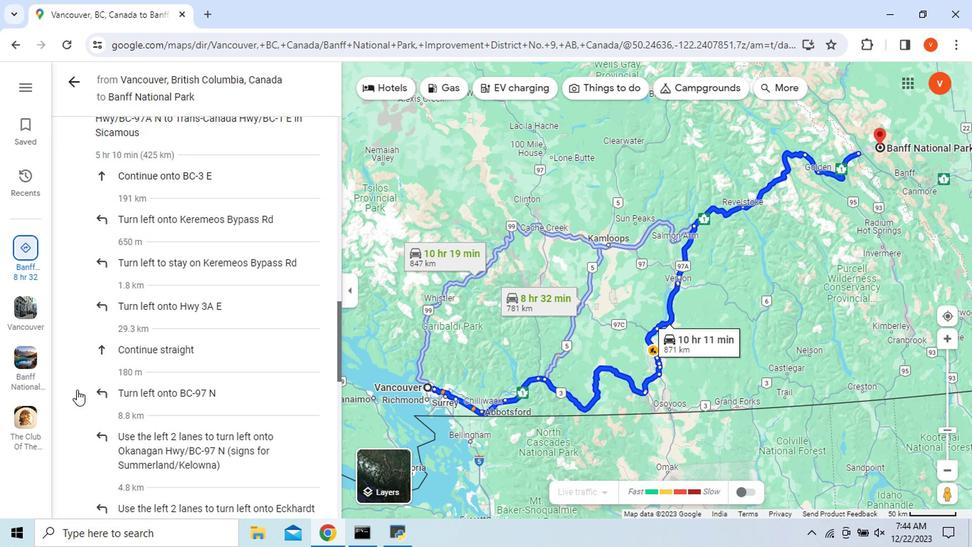 
Action: Mouse scrolled (73, 390) with delta (0, 0)
Screenshot: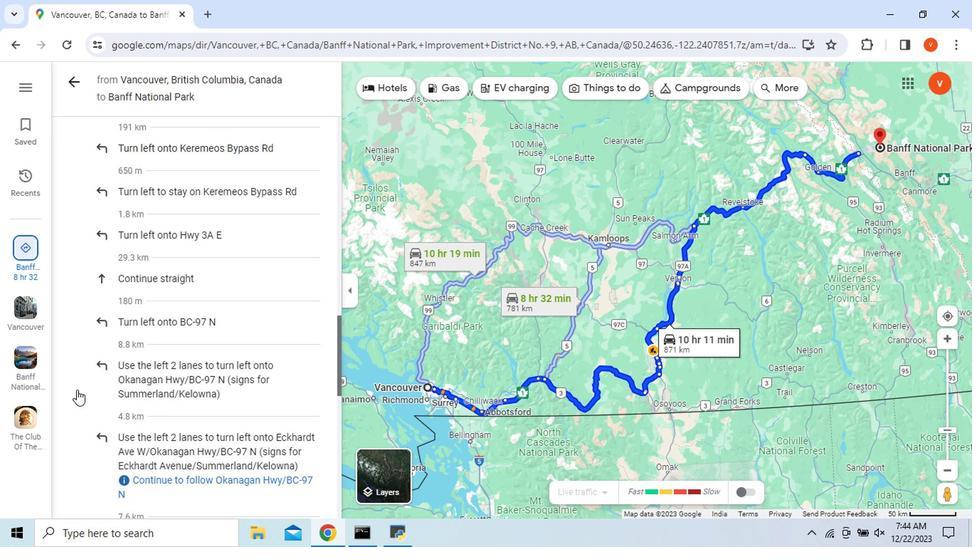
Action: Mouse scrolled (73, 390) with delta (0, 0)
Screenshot: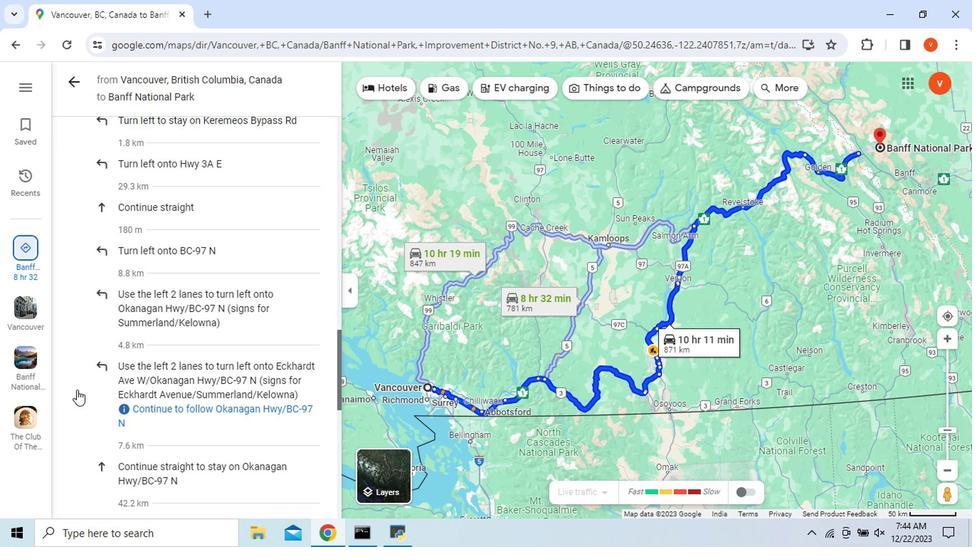 
Action: Mouse scrolled (73, 390) with delta (0, 0)
Screenshot: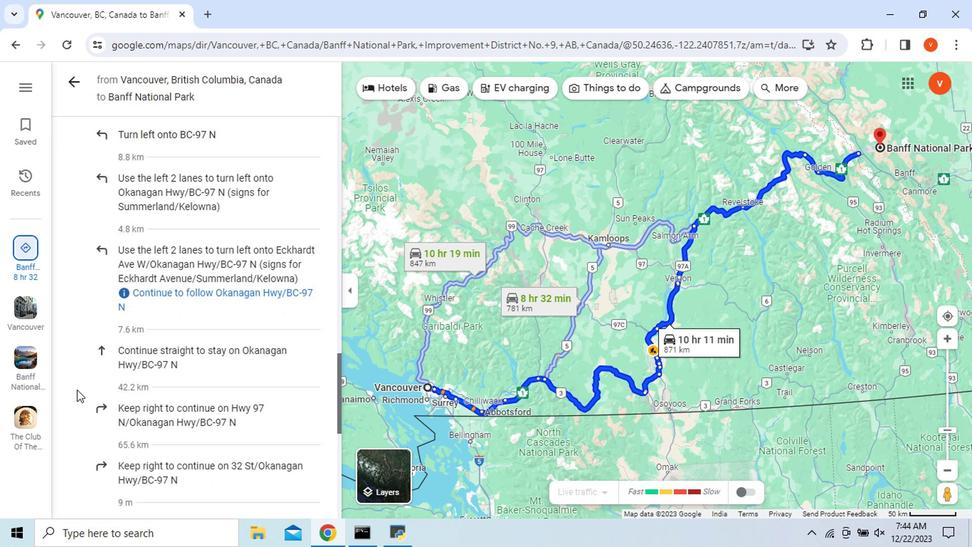 
Action: Mouse scrolled (73, 390) with delta (0, 0)
Screenshot: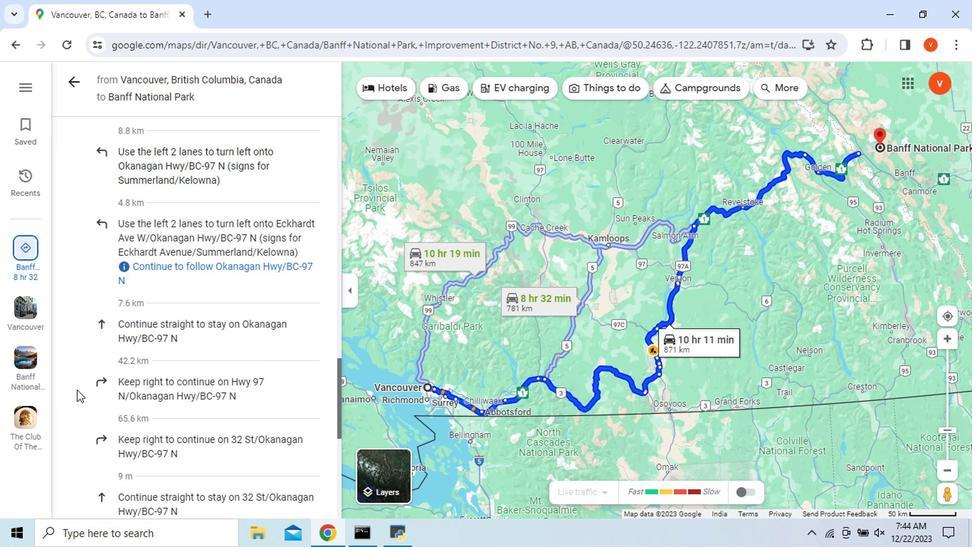 
Action: Mouse scrolled (73, 390) with delta (0, 0)
Screenshot: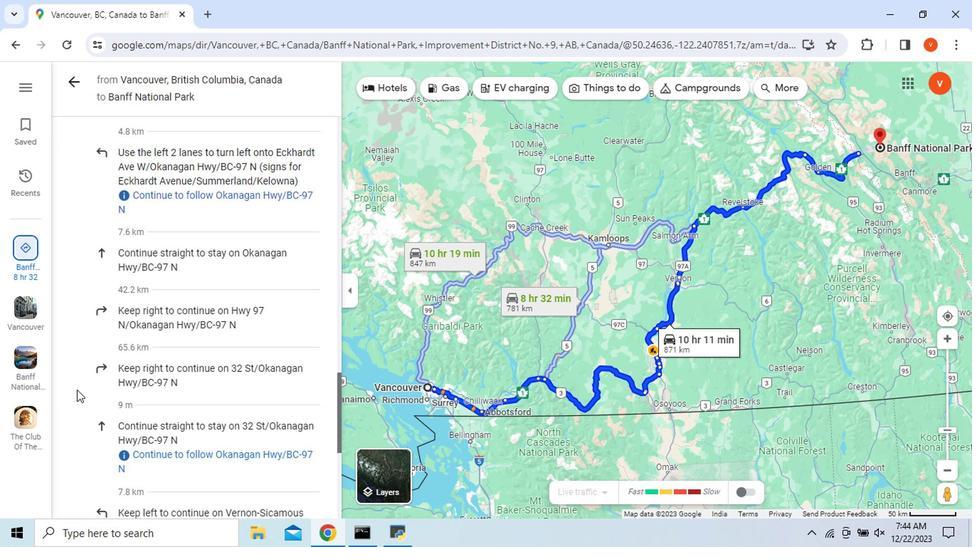 
Action: Mouse scrolled (73, 390) with delta (0, 0)
Screenshot: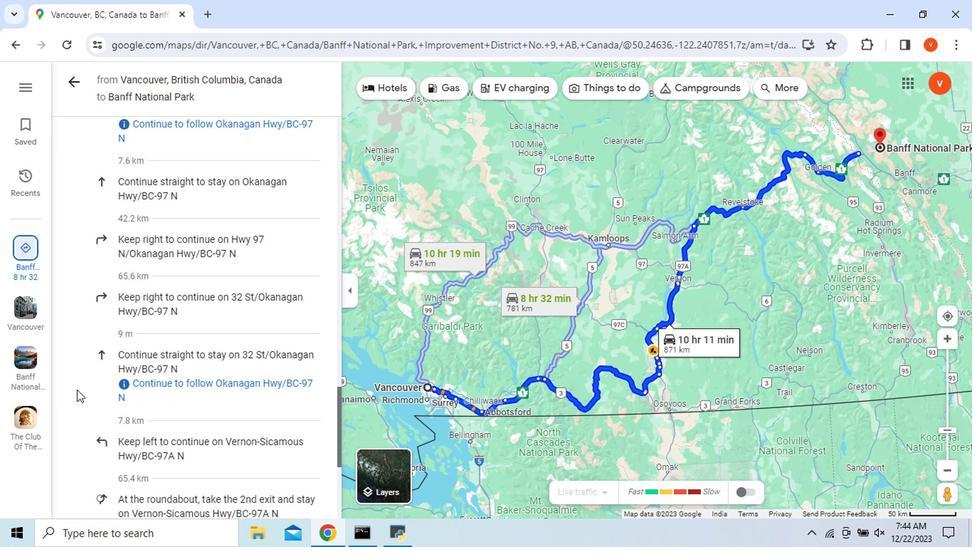 
Action: Mouse scrolled (73, 390) with delta (0, 0)
Screenshot: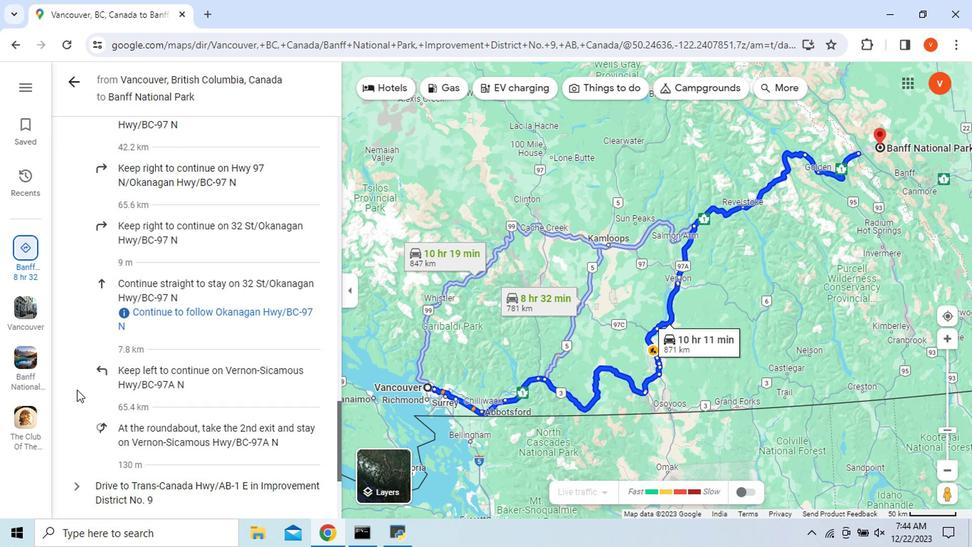
Action: Mouse scrolled (73, 390) with delta (0, 0)
Screenshot: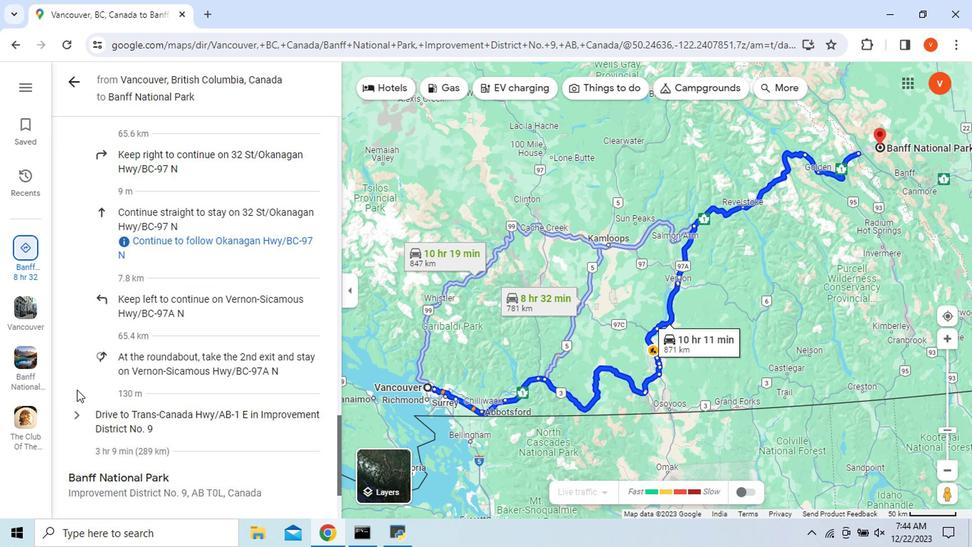 
Action: Mouse moved to (73, 411)
Screenshot: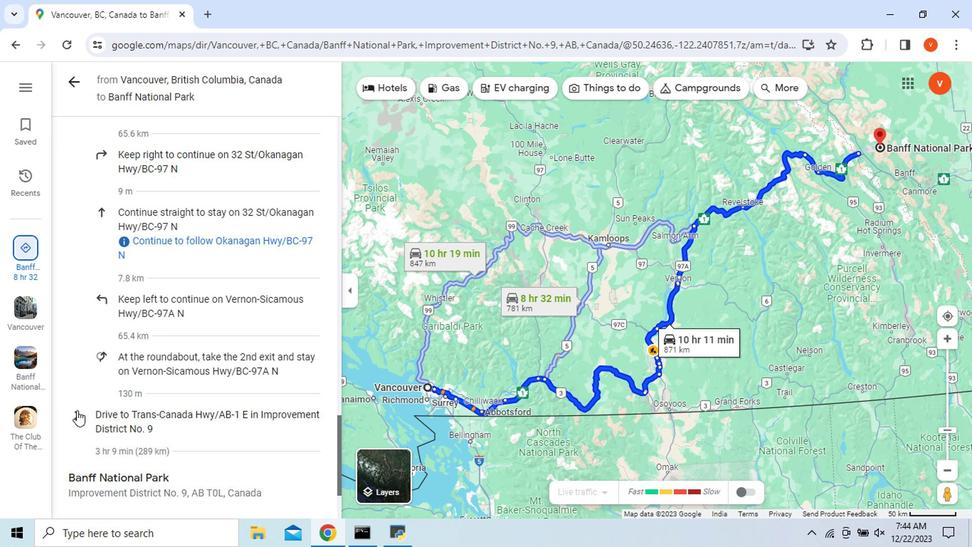 
Action: Mouse pressed left at (73, 411)
Screenshot: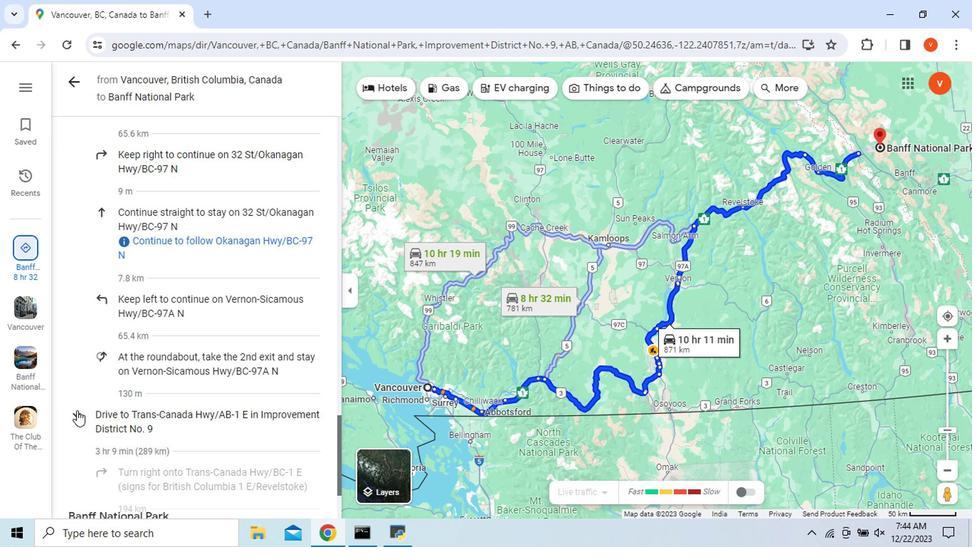 
Action: Mouse scrolled (73, 410) with delta (0, -1)
Screenshot: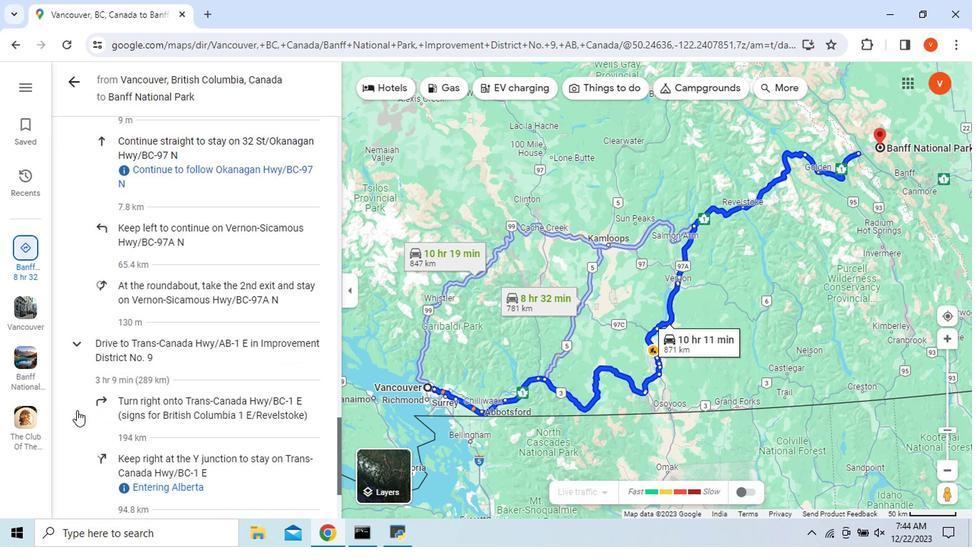 
Action: Mouse scrolled (73, 410) with delta (0, -1)
Screenshot: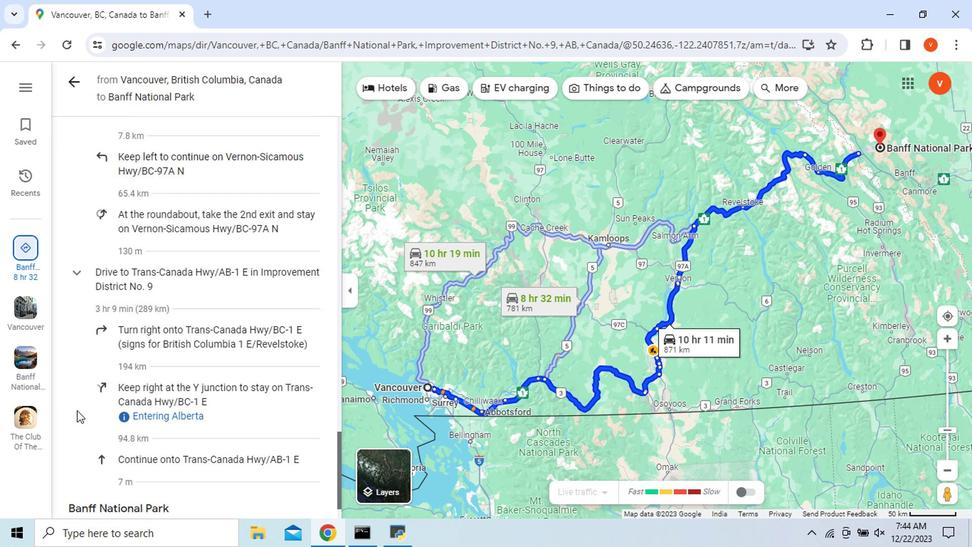 
Action: Mouse scrolled (73, 410) with delta (0, -1)
Screenshot: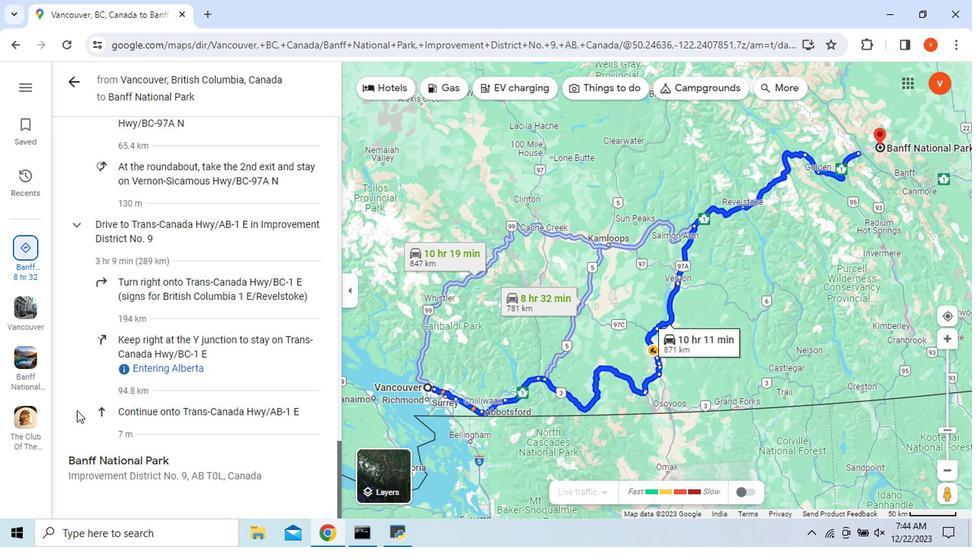 
Action: Mouse scrolled (73, 410) with delta (0, -1)
Screenshot: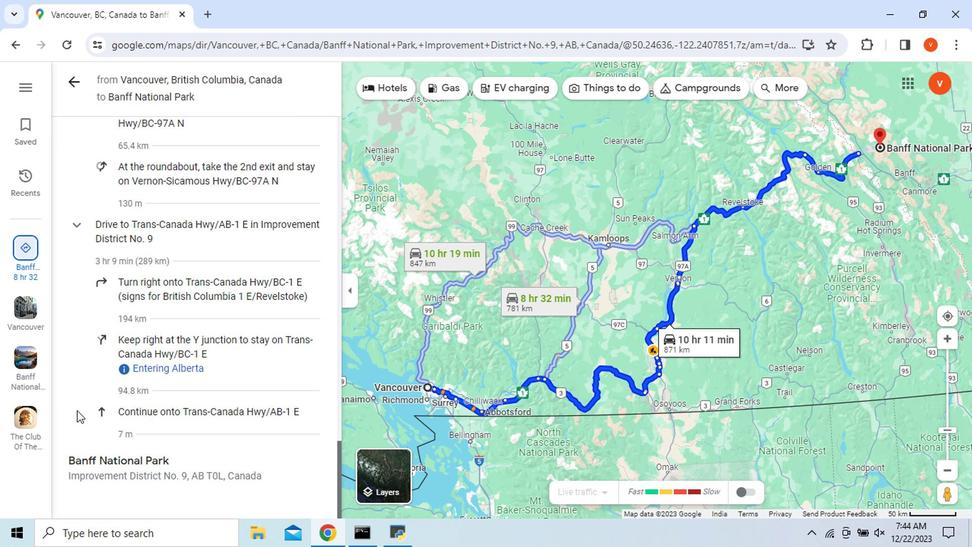 
Action: Mouse moved to (70, 81)
Screenshot: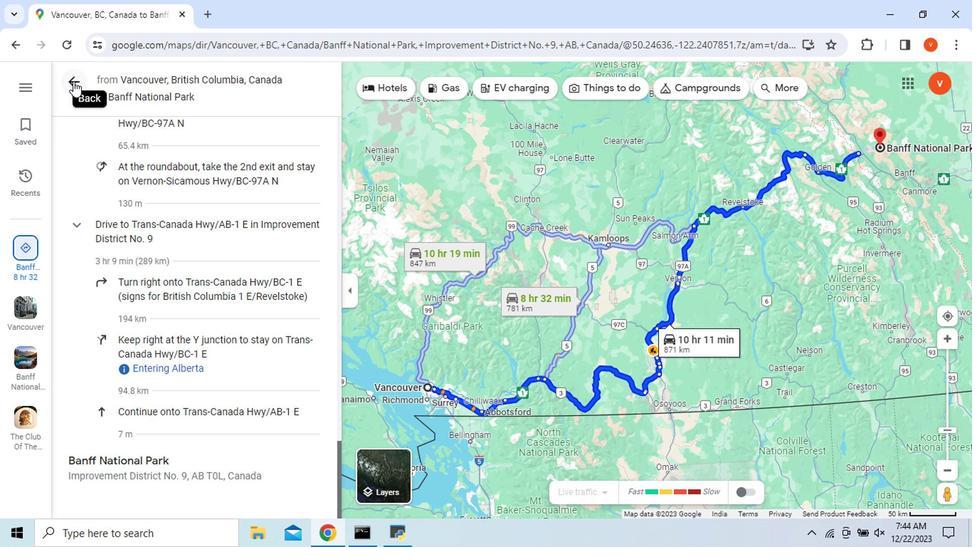 
Action: Mouse pressed left at (70, 81)
Screenshot: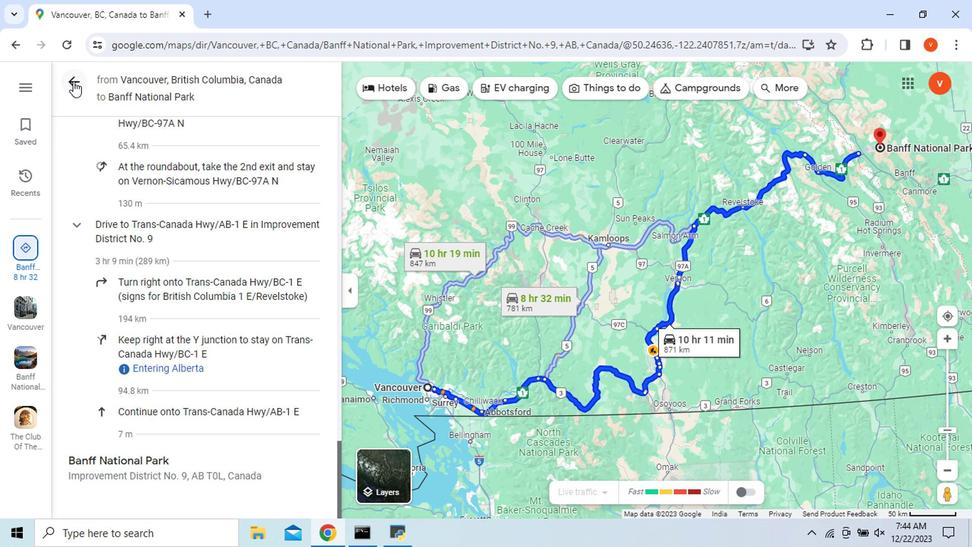 
Action: Mouse moved to (479, 417)
Screenshot: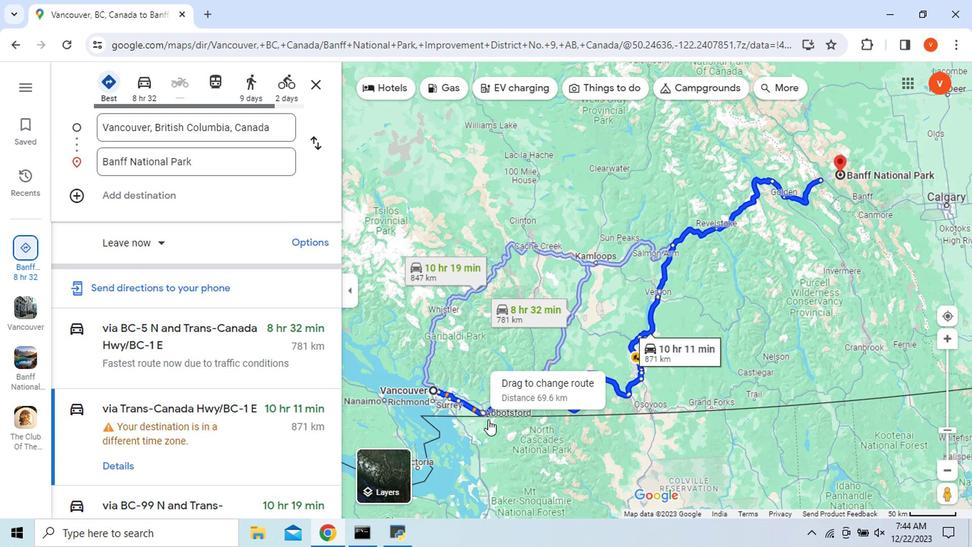 
Action: Mouse scrolled (479, 416) with delta (0, 0)
Screenshot: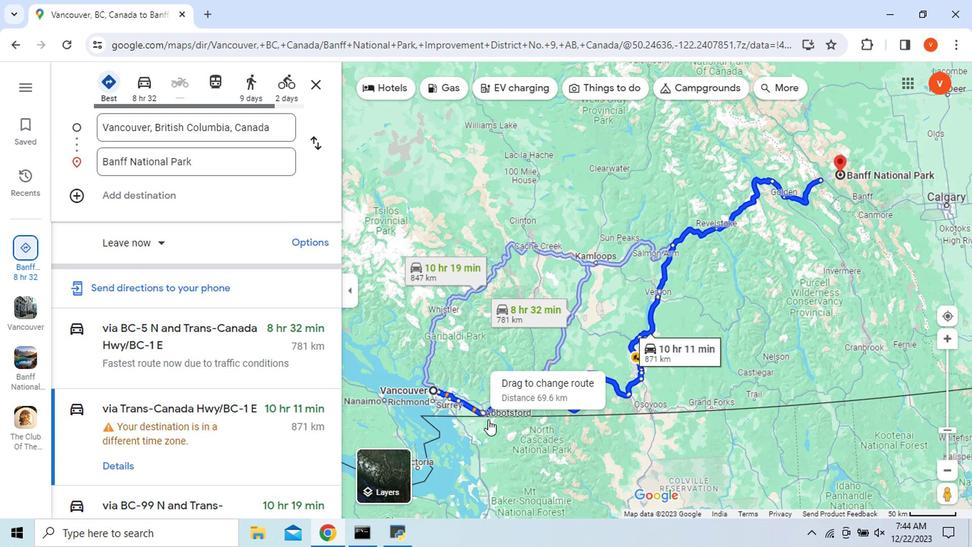 
Action: Mouse moved to (484, 420)
Screenshot: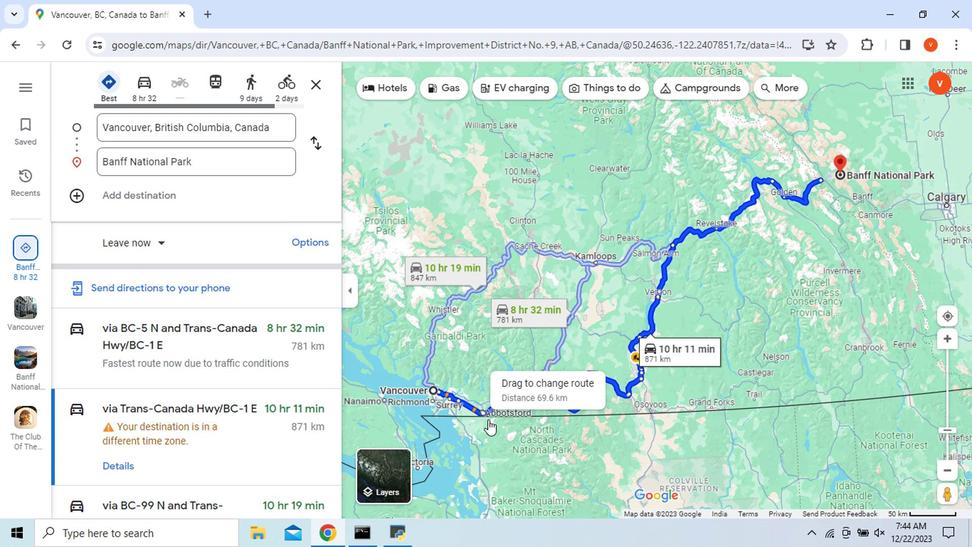 
Action: Mouse scrolled (484, 419) with delta (0, -1)
Screenshot: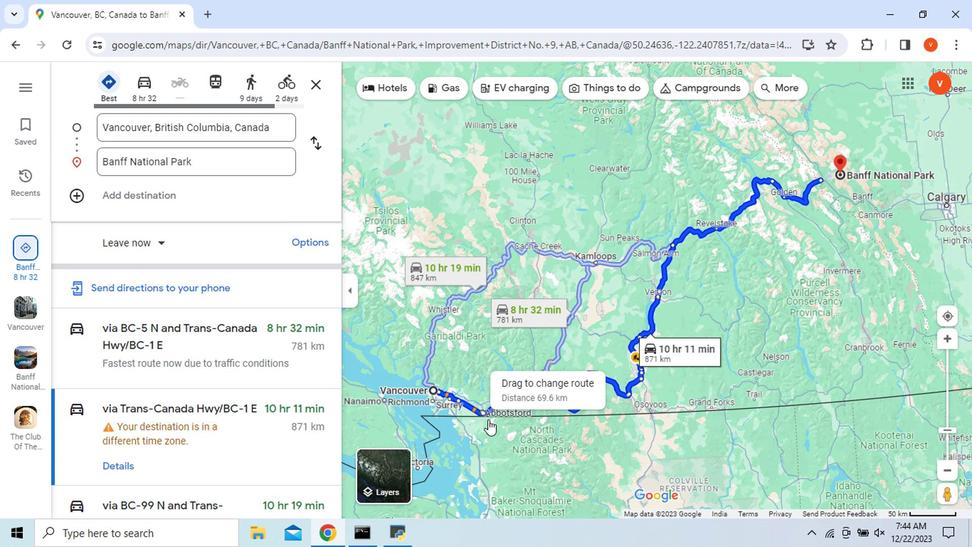
Action: Mouse moved to (486, 420)
Screenshot: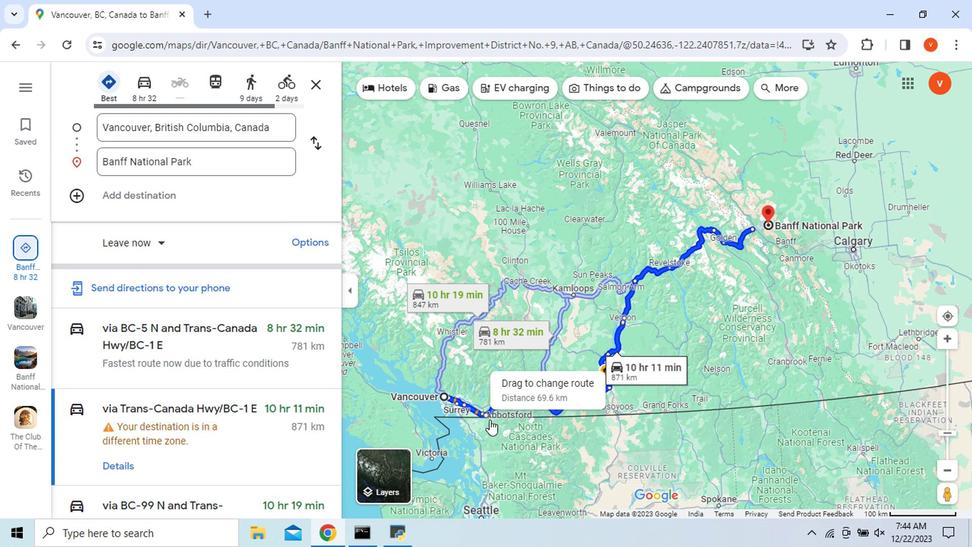 
Action: Mouse scrolled (486, 420) with delta (0, 0)
Screenshot: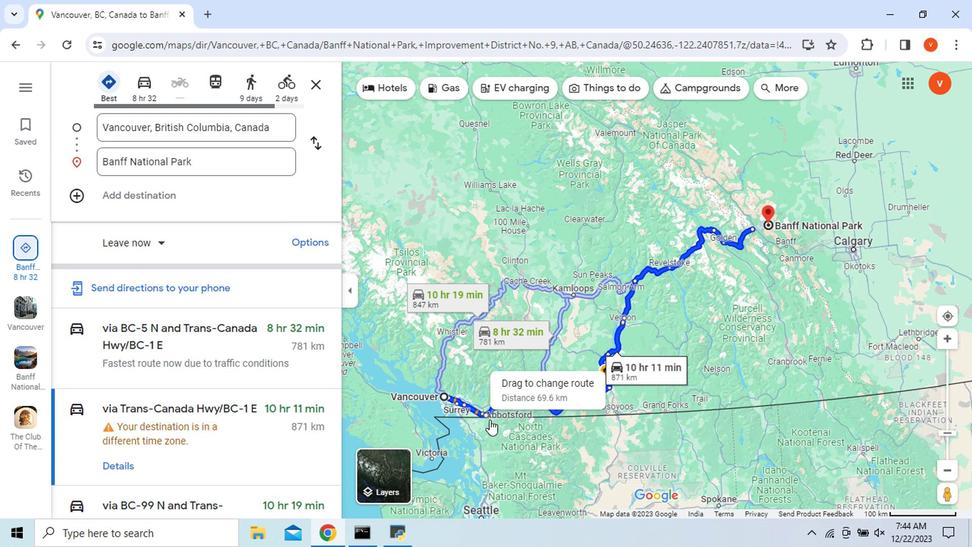 
Action: Mouse moved to (394, 468)
Screenshot: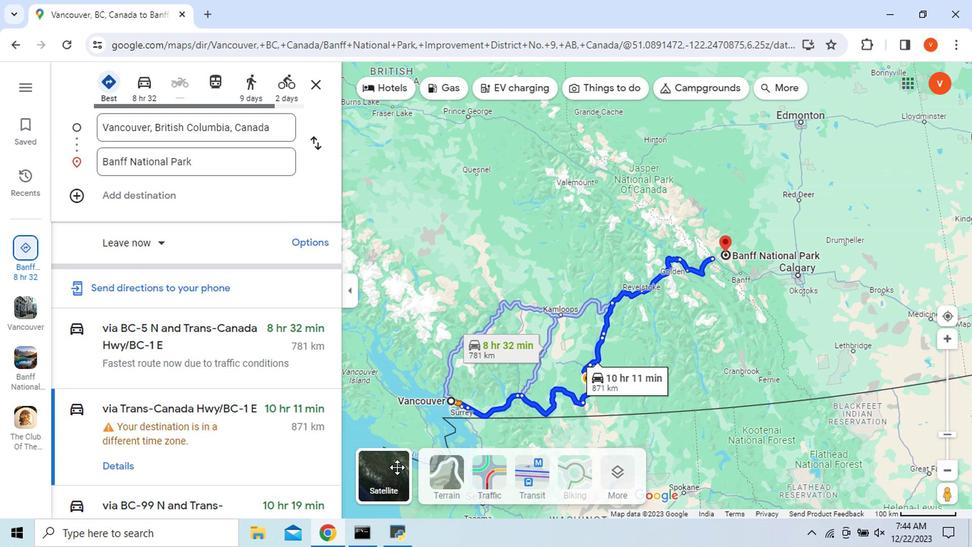 
Action: Mouse pressed left at (394, 468)
Screenshot: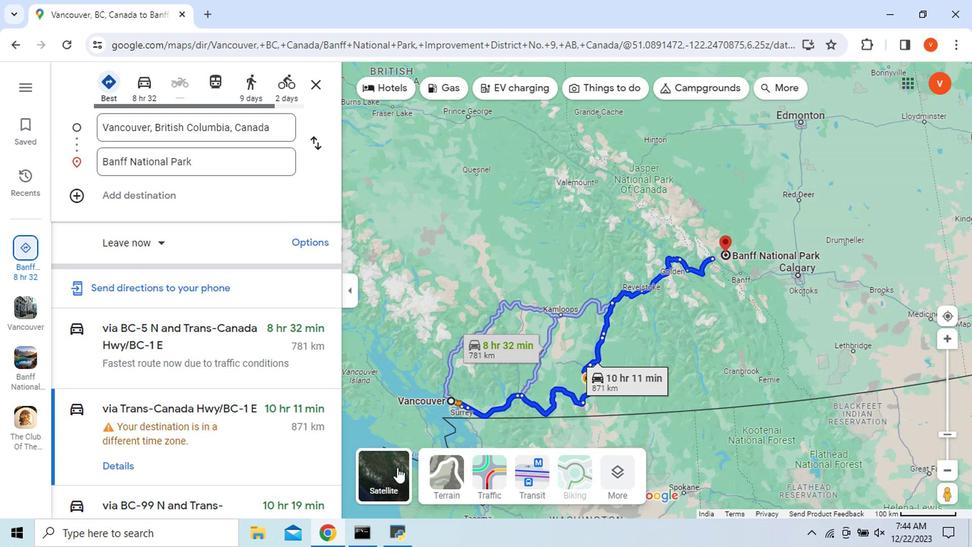 
Action: Mouse moved to (674, 434)
Screenshot: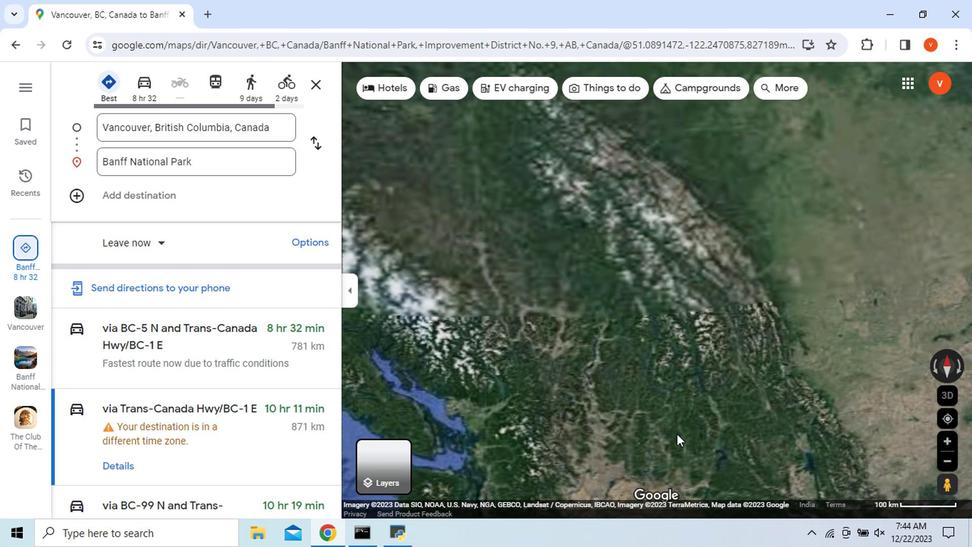 
Action: Mouse scrolled (674, 434) with delta (0, 0)
Screenshot: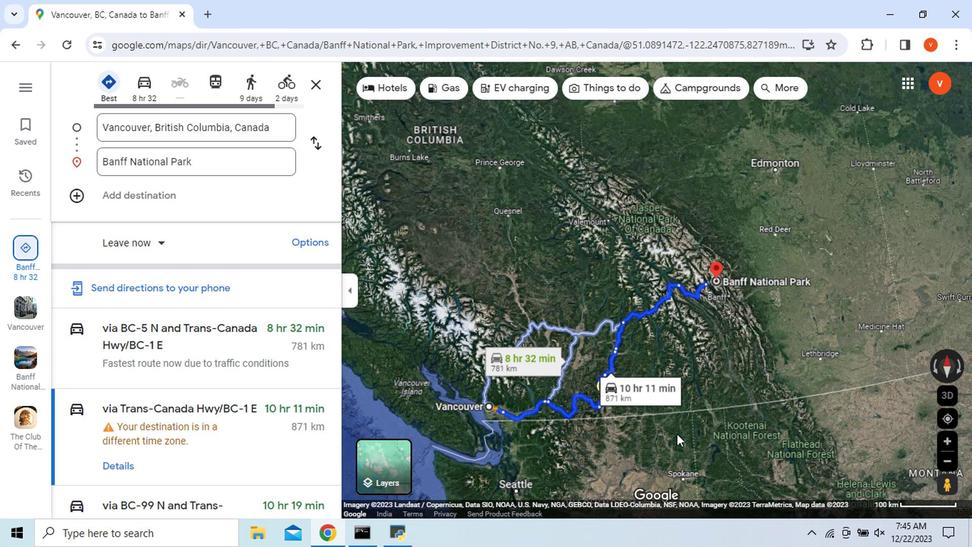 
Action: Mouse moved to (375, 461)
Screenshot: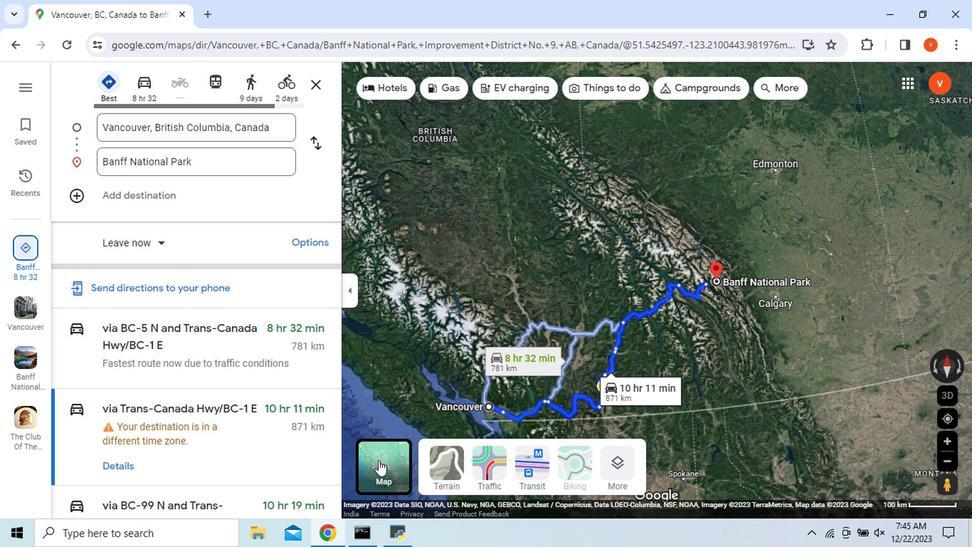 
Action: Mouse pressed left at (375, 461)
Screenshot: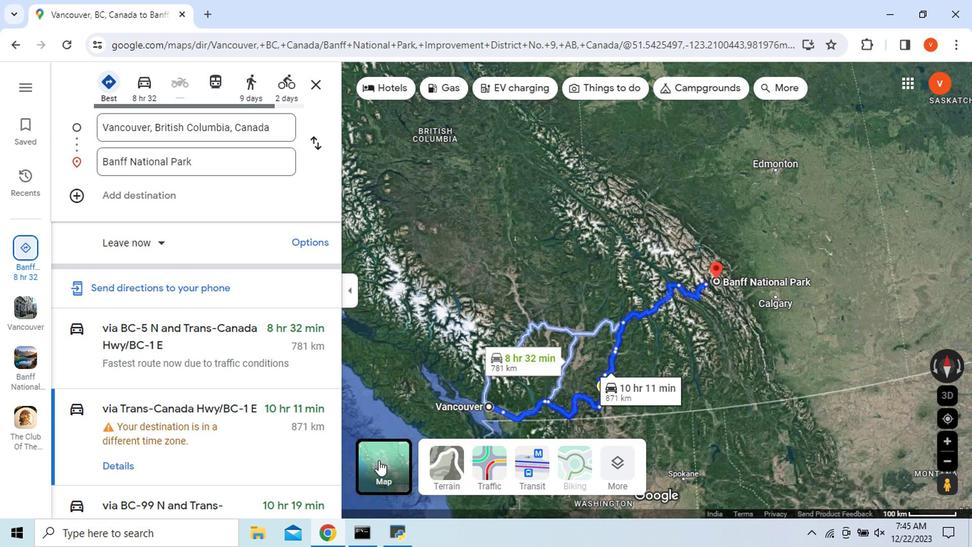 
Action: Mouse moved to (591, 478)
Screenshot: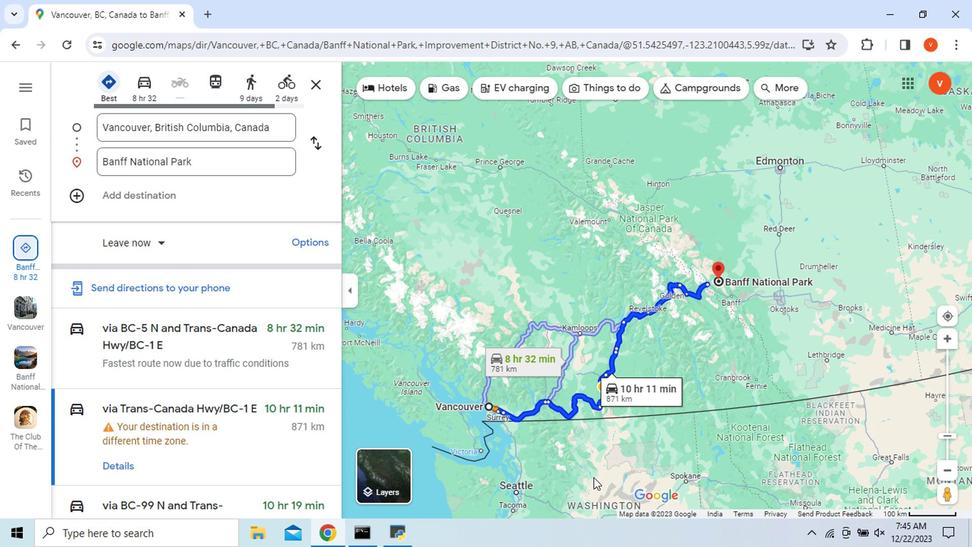 
